Task: In the  document Ryan ,change text color to 'Dark Purple' Insert the mentioned shape on left side of the text 'Cloud Callout'. Change color of the shape to  BlueChange shape height to  1.2
Action: Mouse moved to (779, 185)
Screenshot: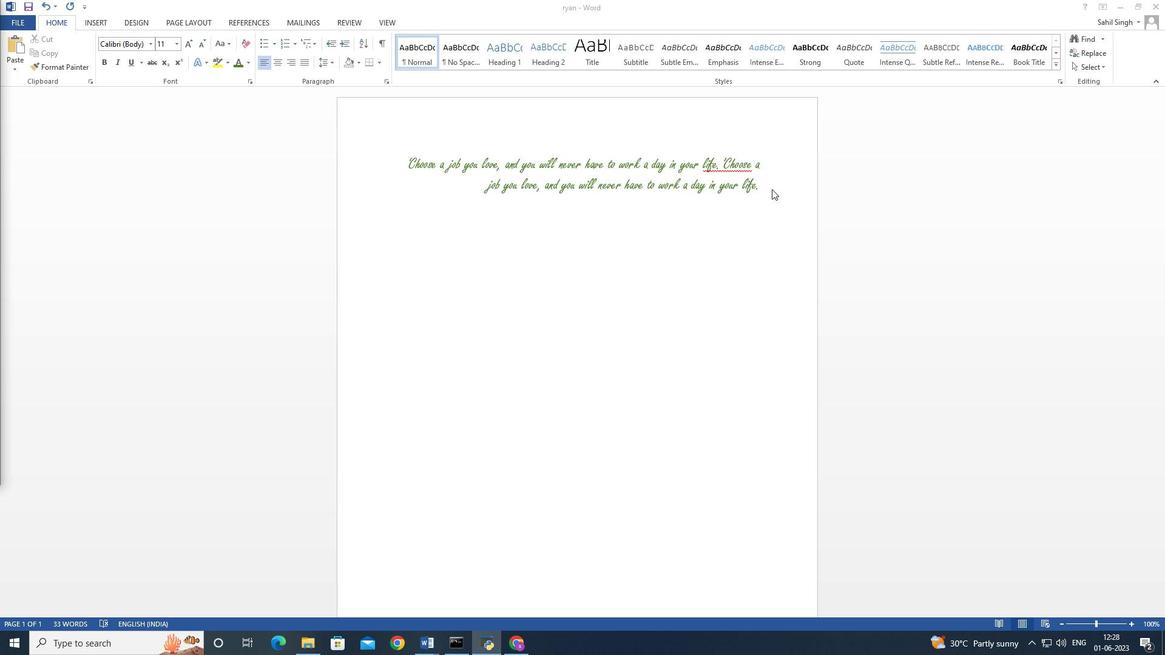 
Action: Mouse pressed left at (779, 185)
Screenshot: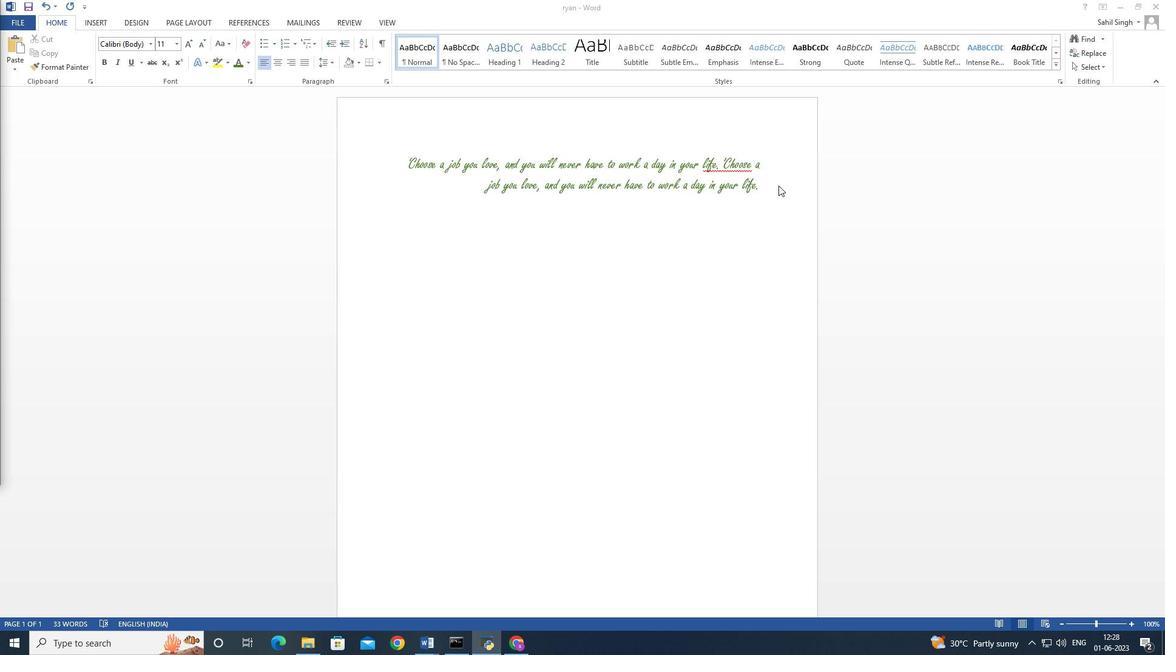
Action: Mouse moved to (769, 185)
Screenshot: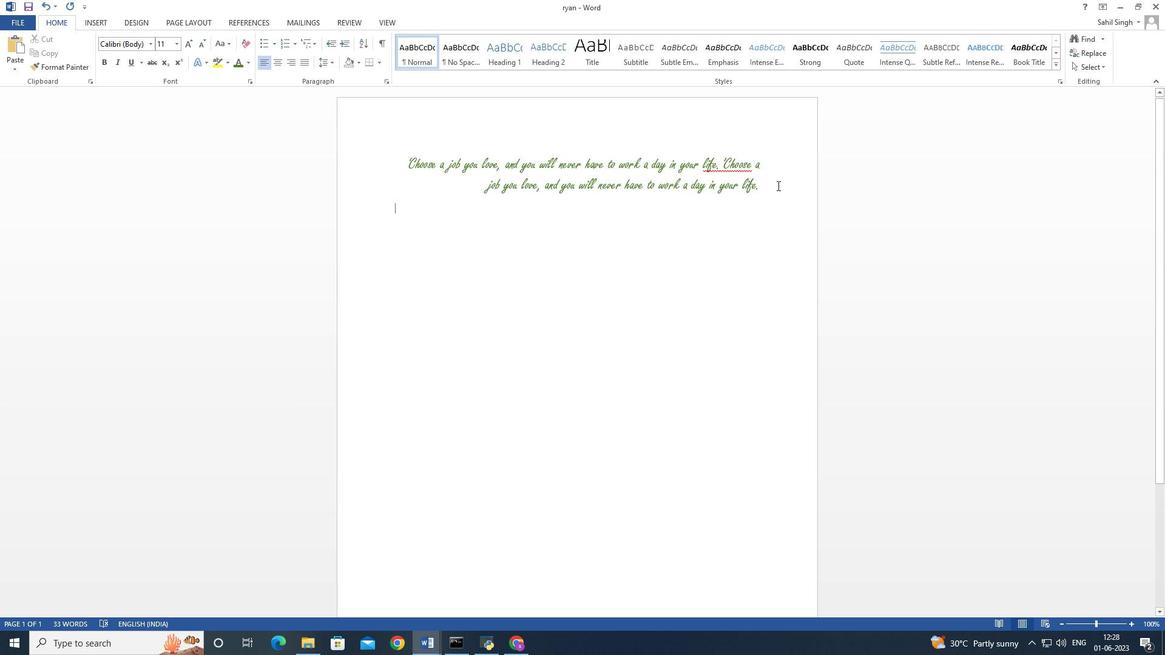 
Action: Mouse pressed left at (769, 185)
Screenshot: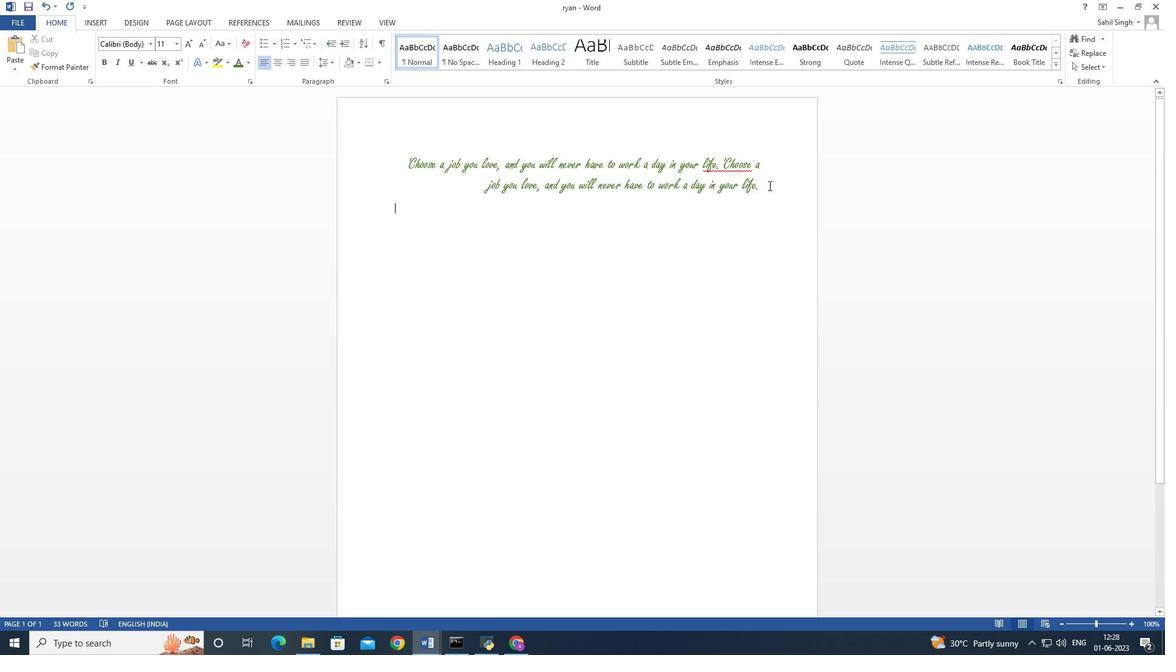 
Action: Mouse moved to (459, 122)
Screenshot: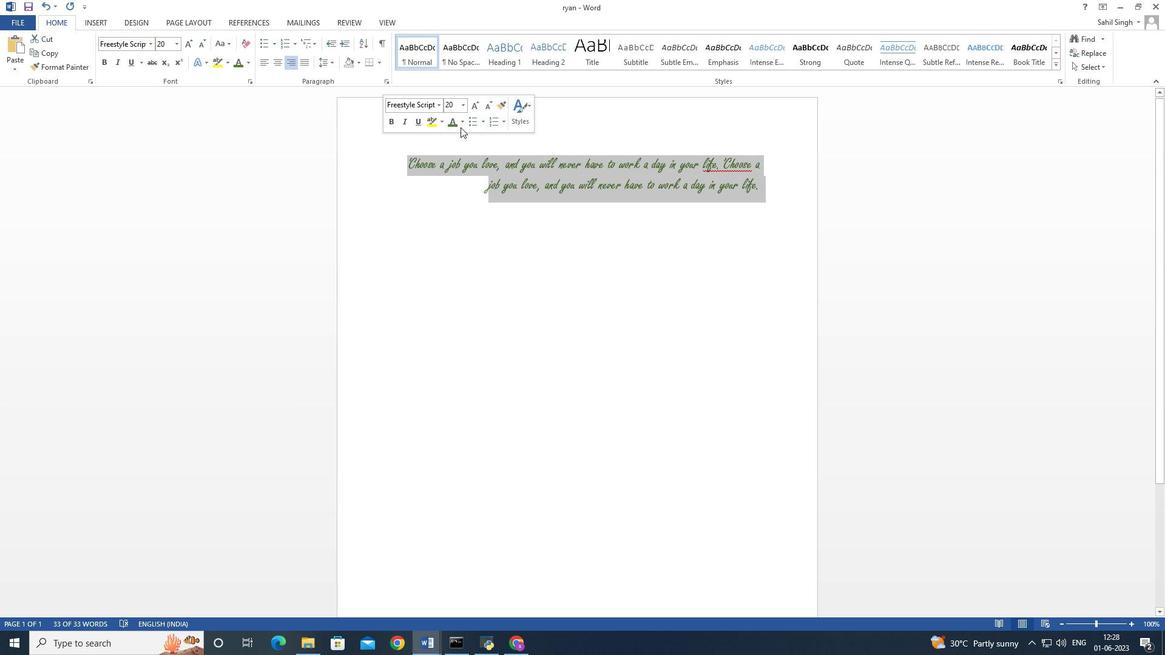 
Action: Mouse pressed left at (459, 122)
Screenshot: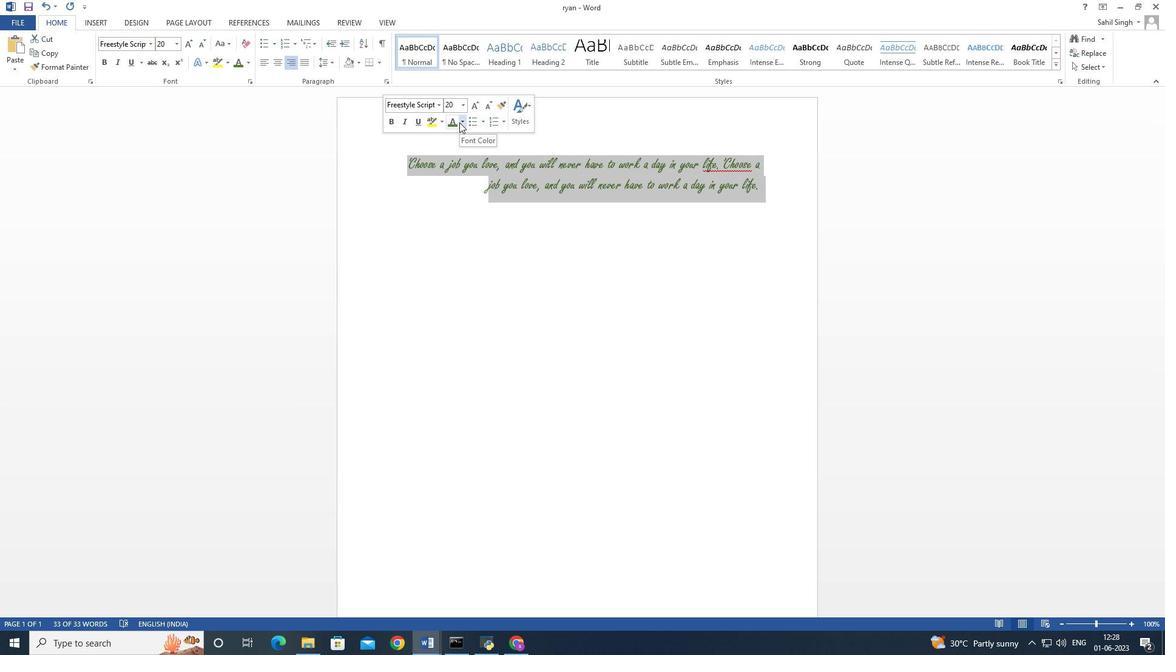 
Action: Mouse moved to (544, 231)
Screenshot: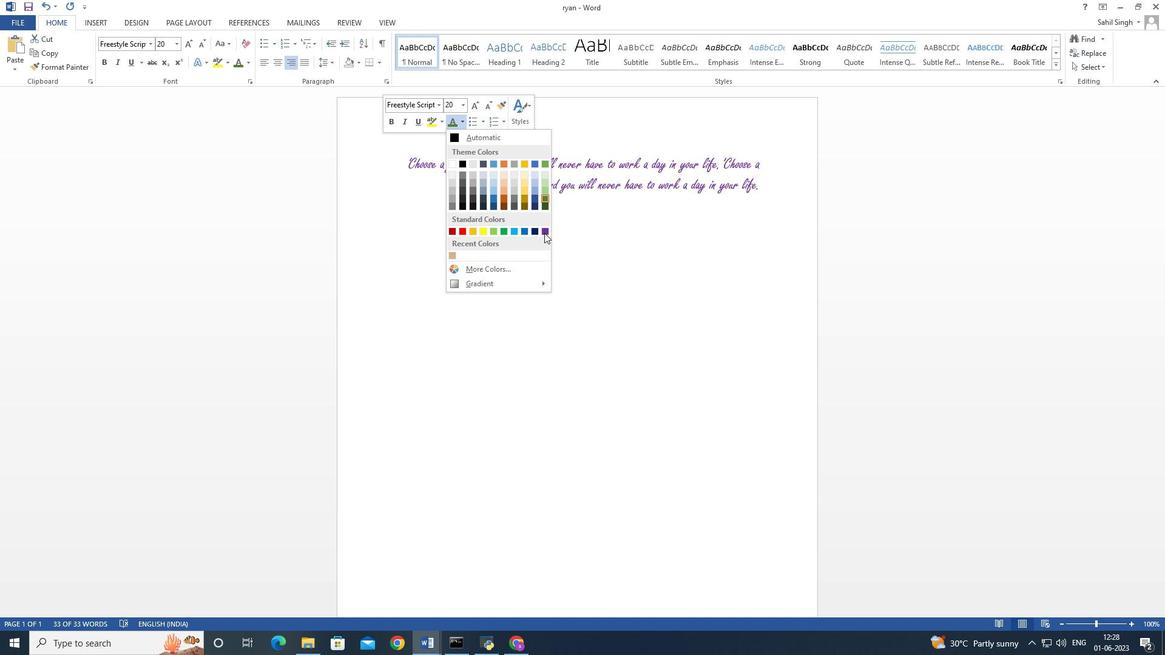 
Action: Mouse pressed left at (544, 231)
Screenshot: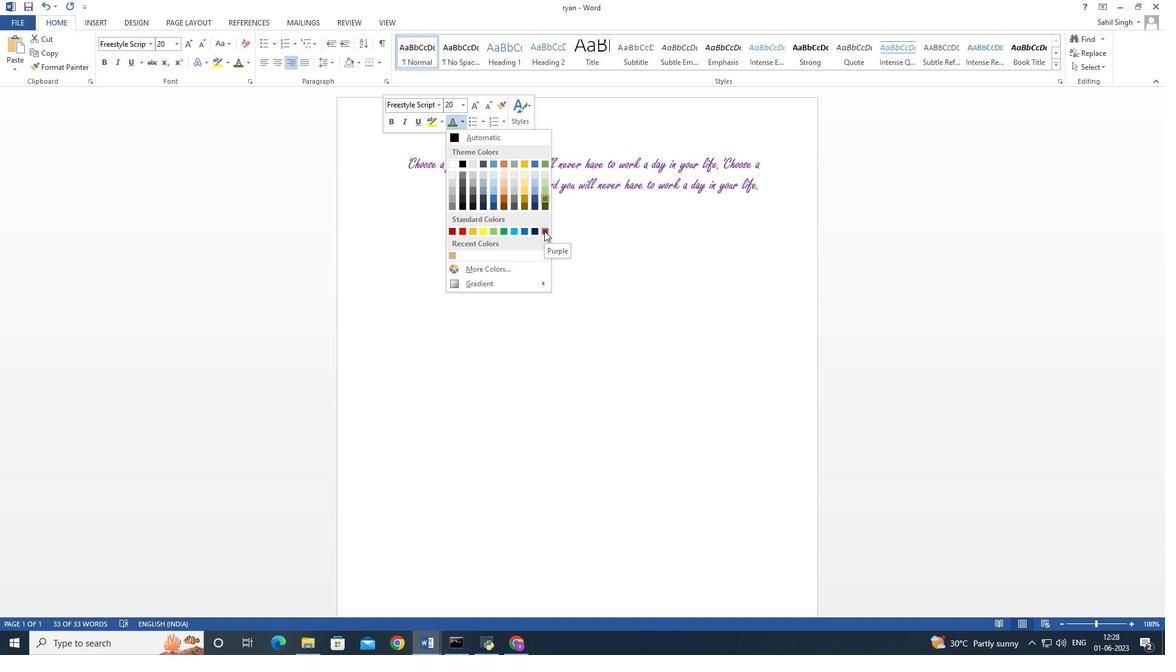 
Action: Mouse moved to (478, 263)
Screenshot: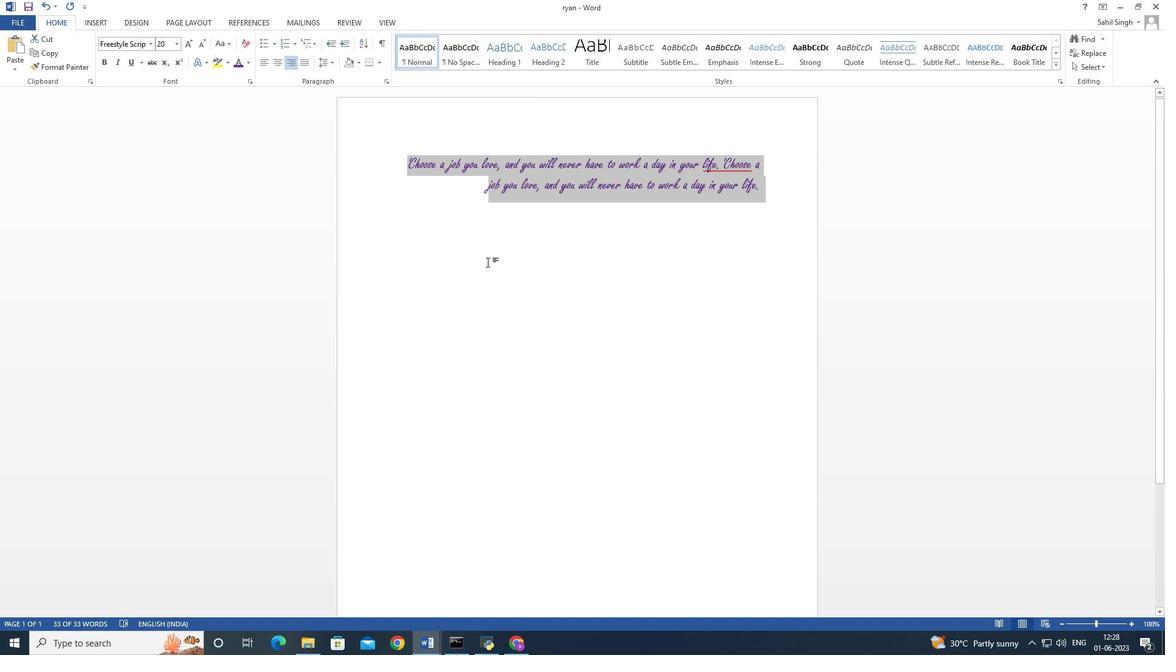 
Action: Mouse pressed left at (478, 263)
Screenshot: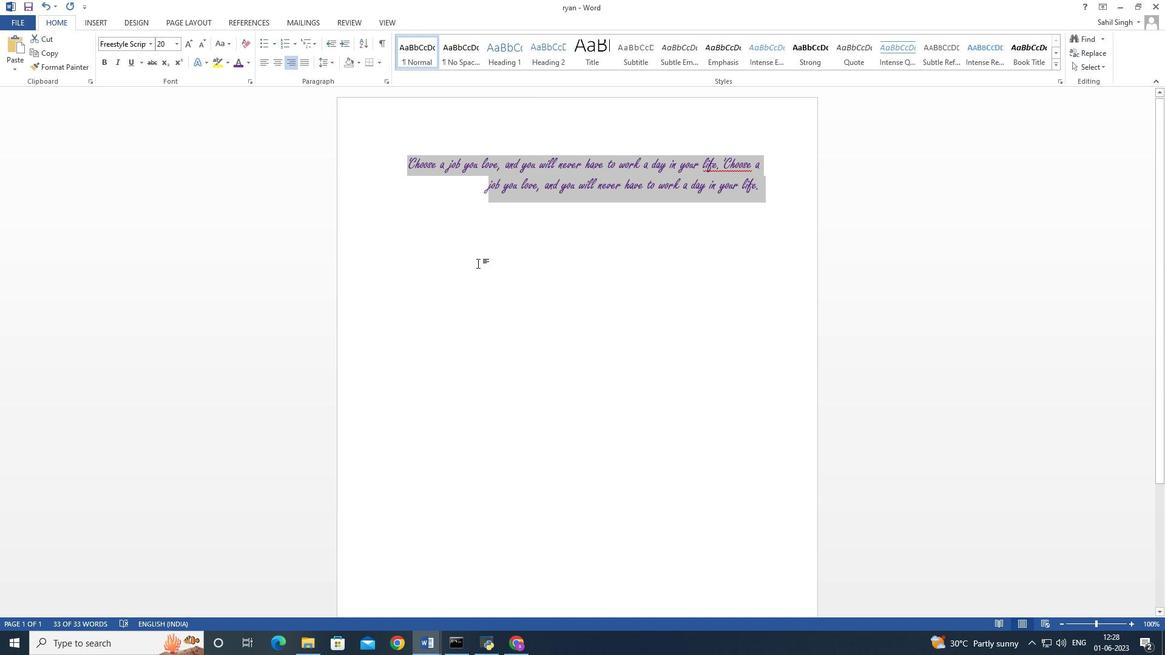 
Action: Mouse moved to (95, 23)
Screenshot: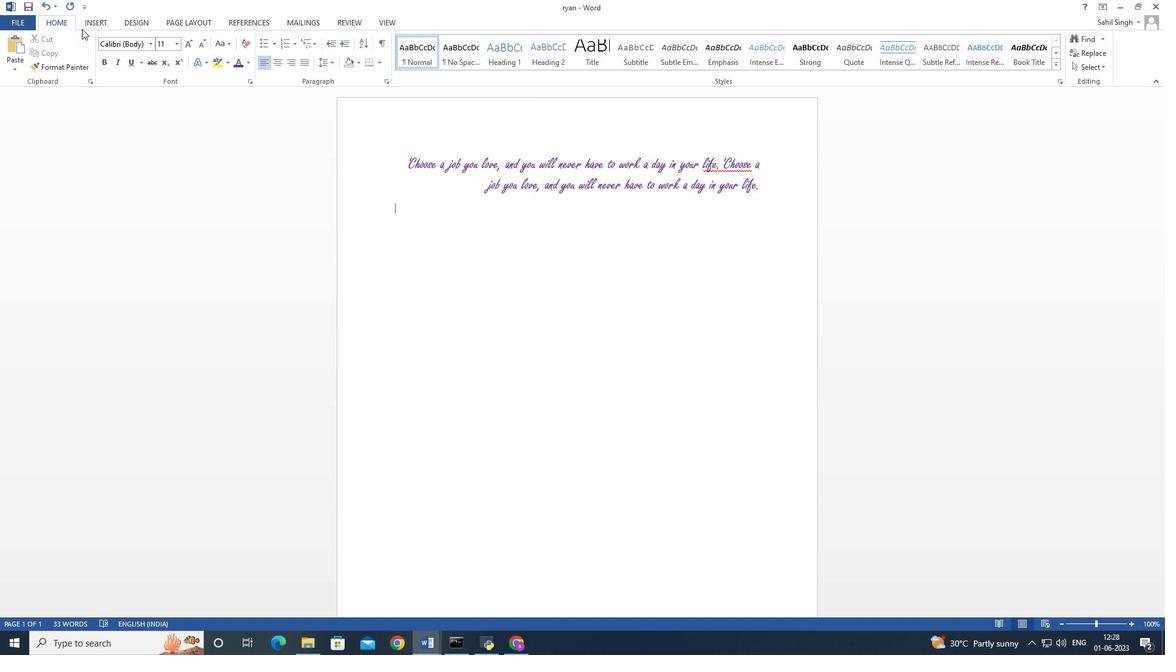 
Action: Mouse pressed left at (95, 23)
Screenshot: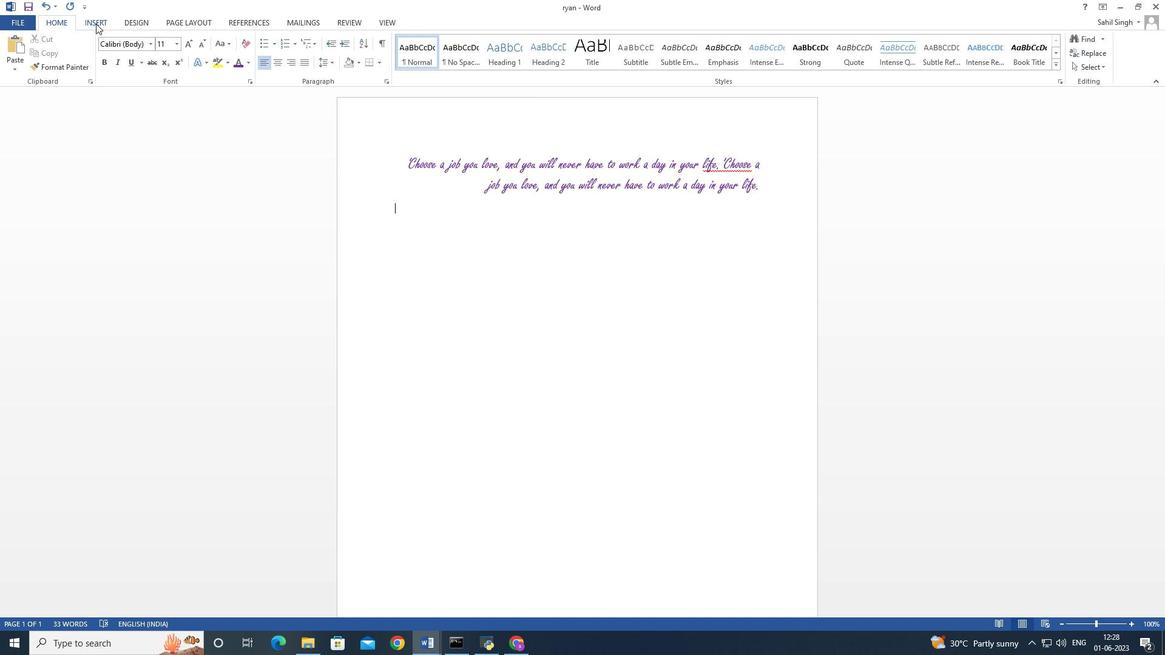 
Action: Mouse moved to (182, 69)
Screenshot: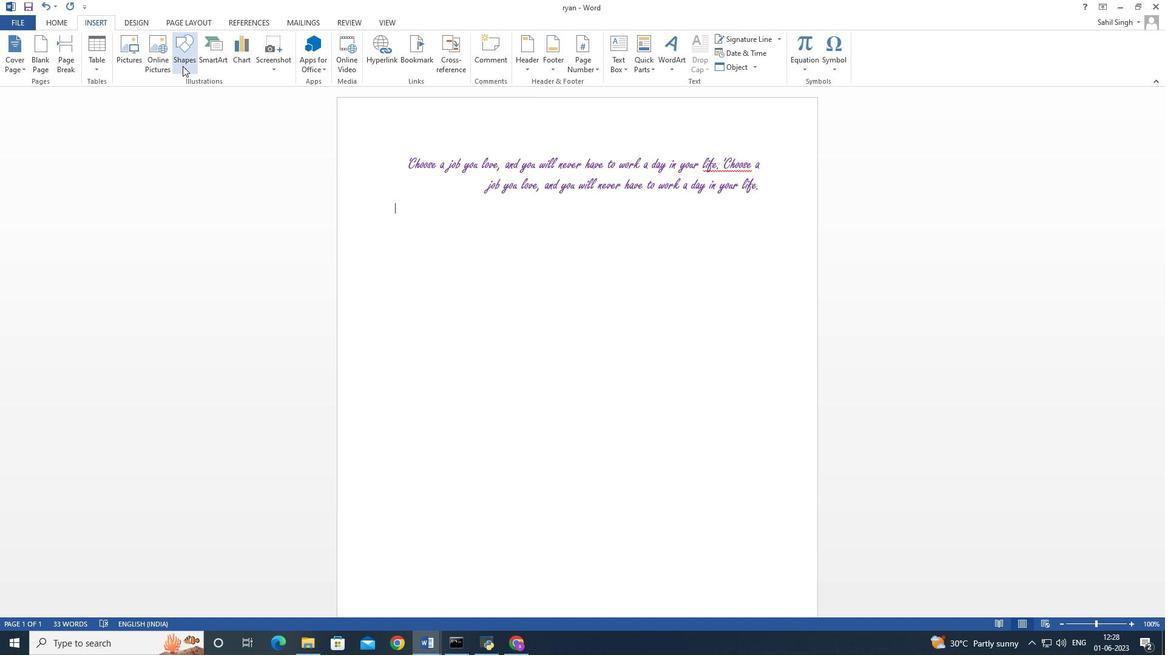 
Action: Mouse pressed left at (182, 69)
Screenshot: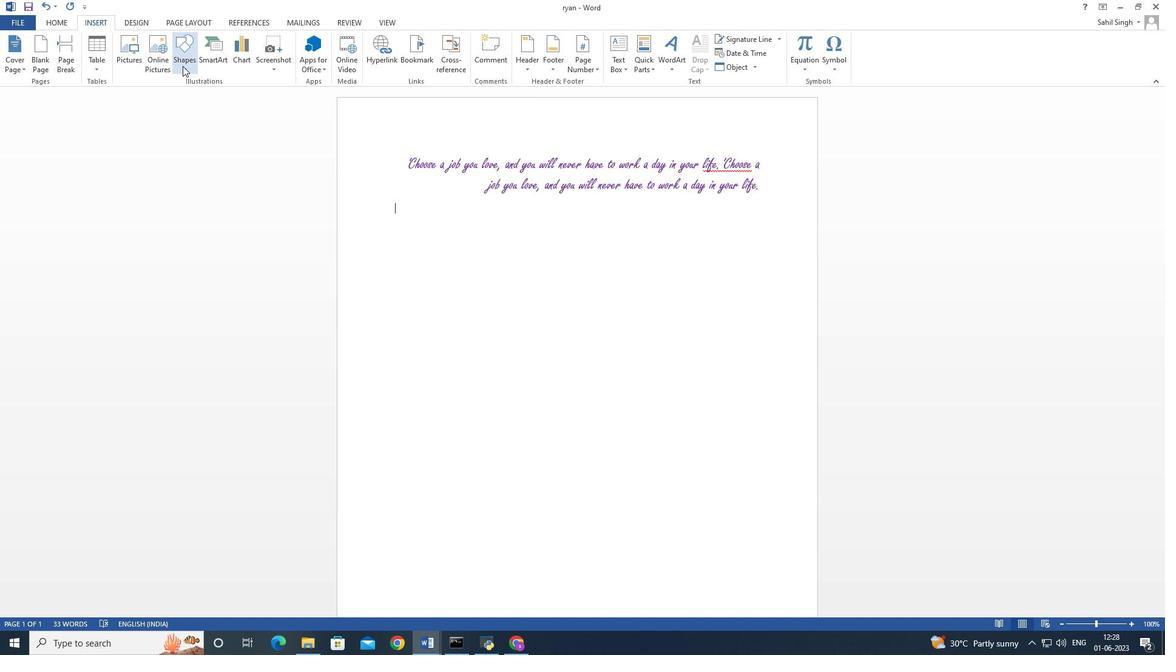 
Action: Mouse moved to (302, 207)
Screenshot: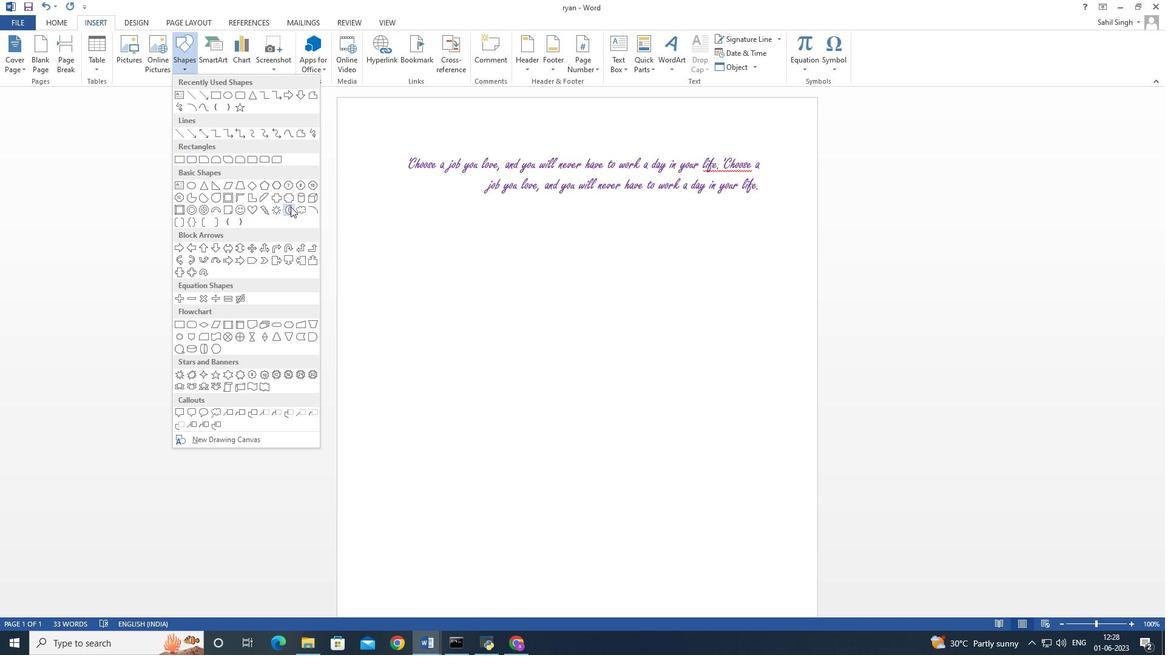 
Action: Mouse pressed left at (302, 207)
Screenshot: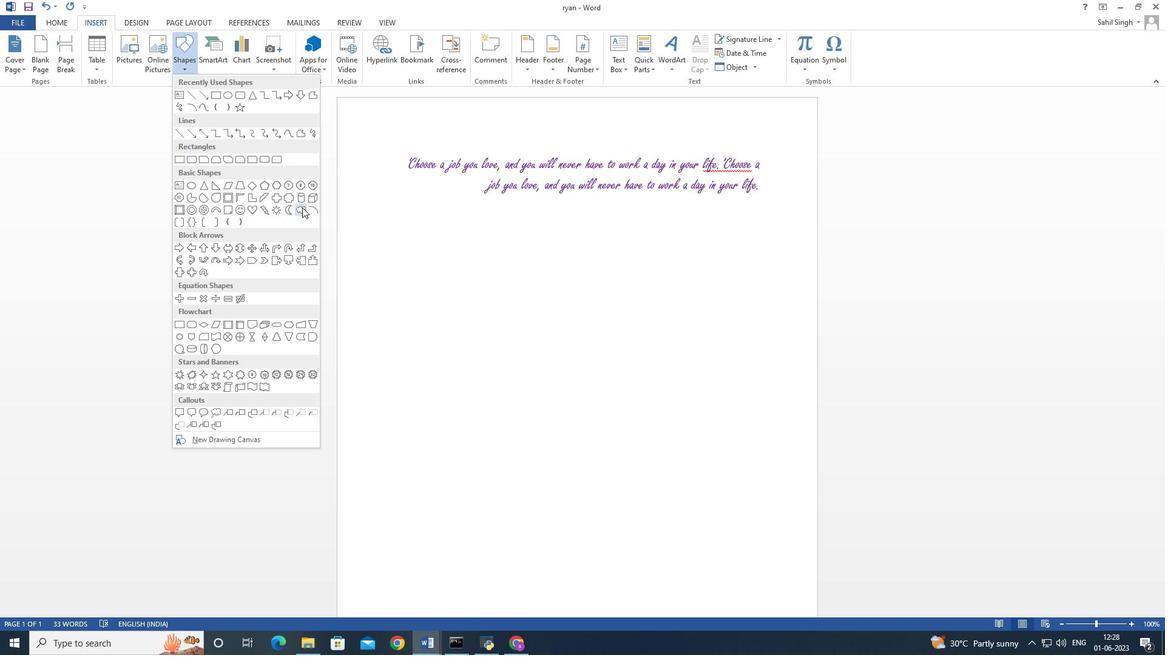 
Action: Mouse moved to (478, 245)
Screenshot: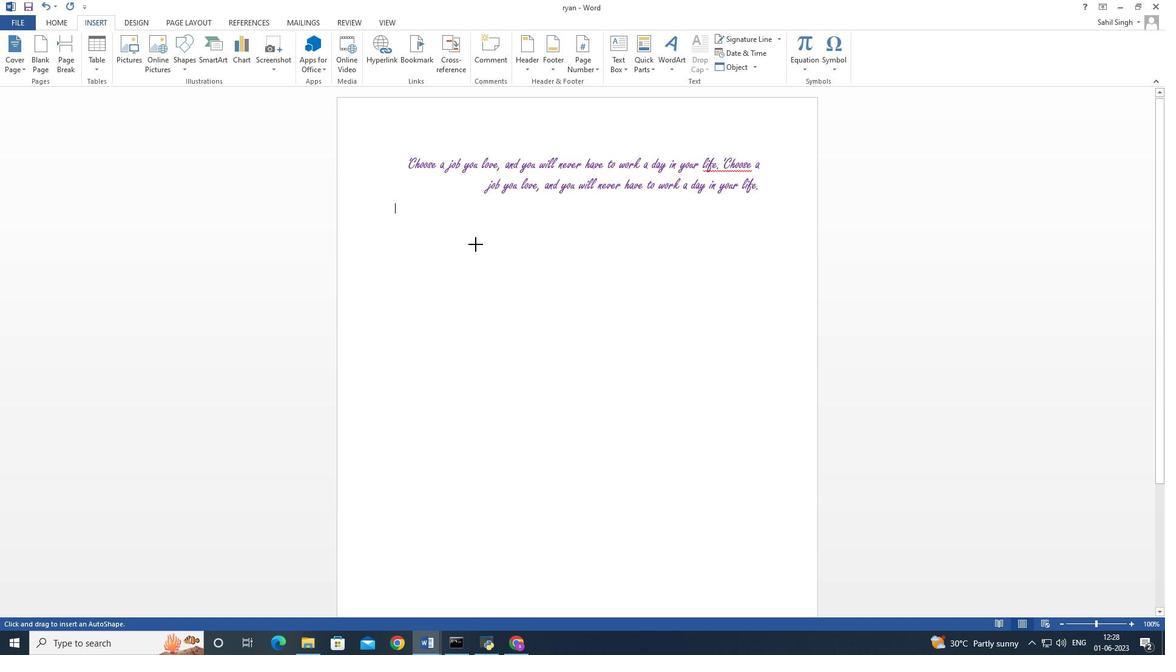 
Action: Mouse pressed left at (478, 245)
Screenshot: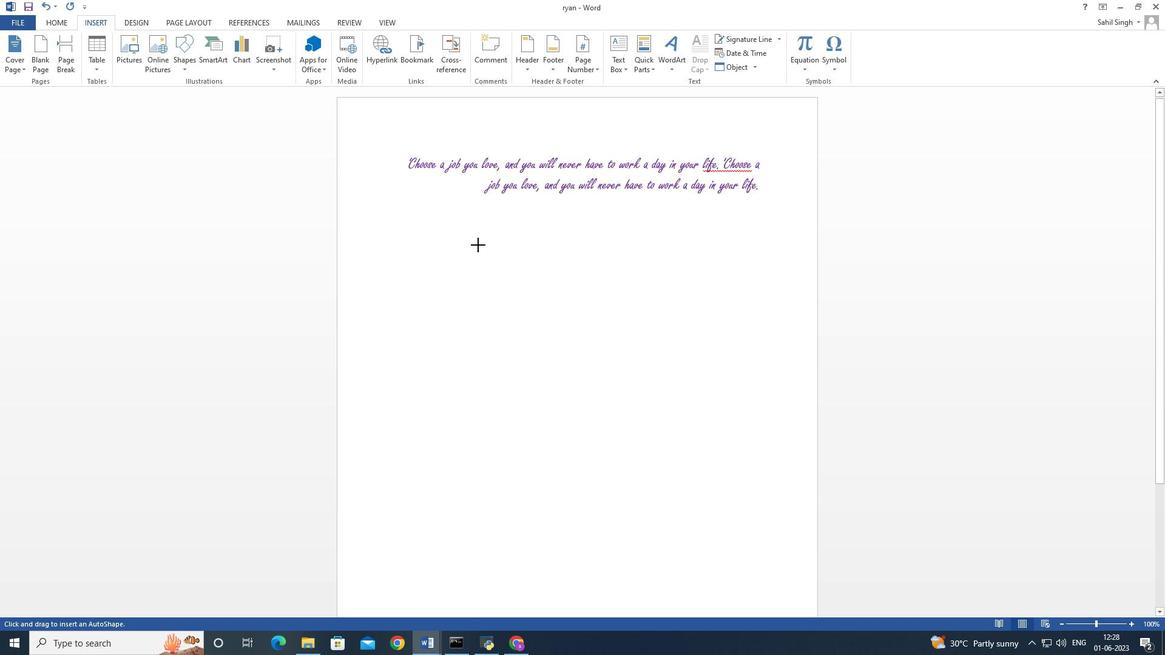 
Action: Mouse moved to (506, 268)
Screenshot: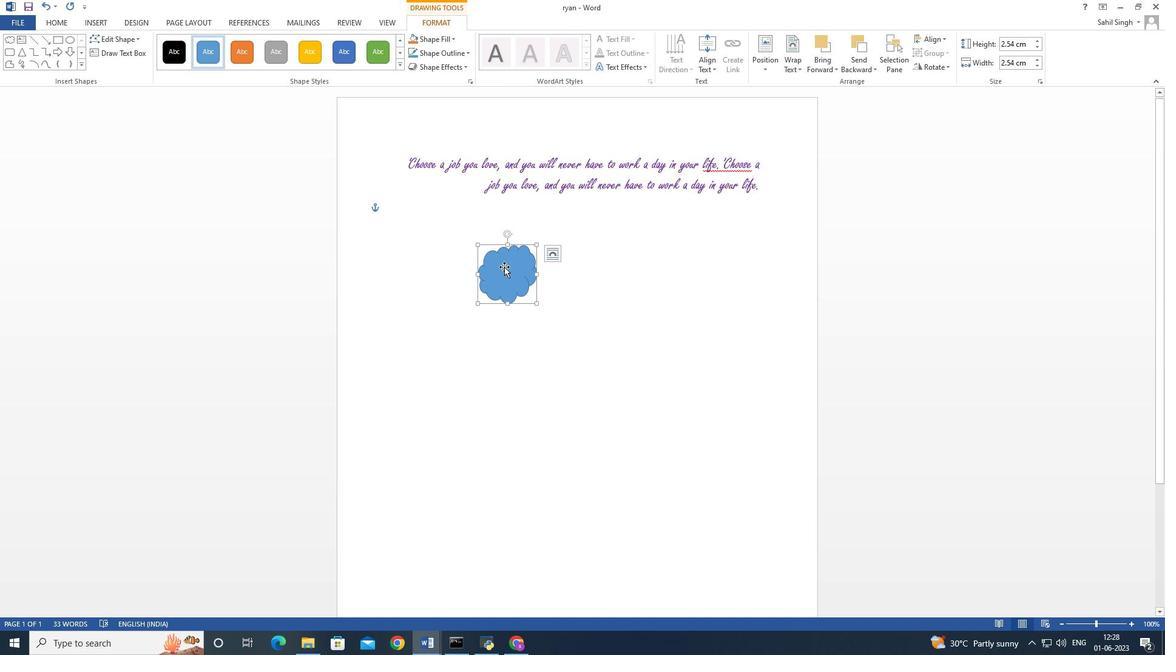 
Action: Mouse pressed left at (506, 268)
Screenshot: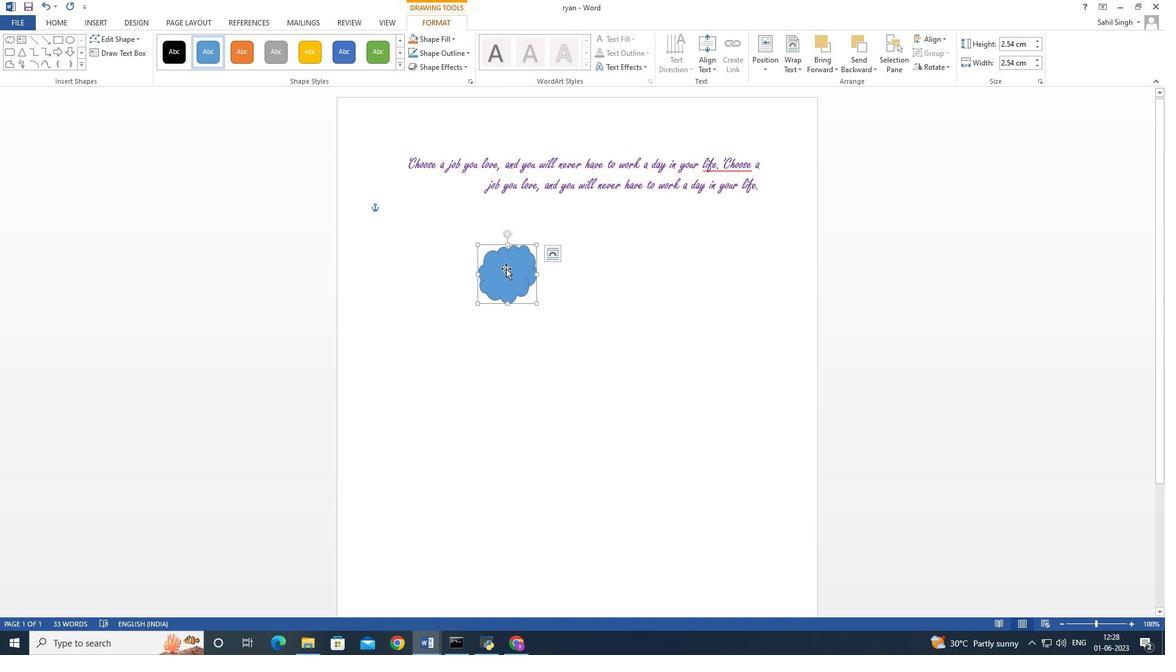 
Action: Mouse moved to (600, 250)
Screenshot: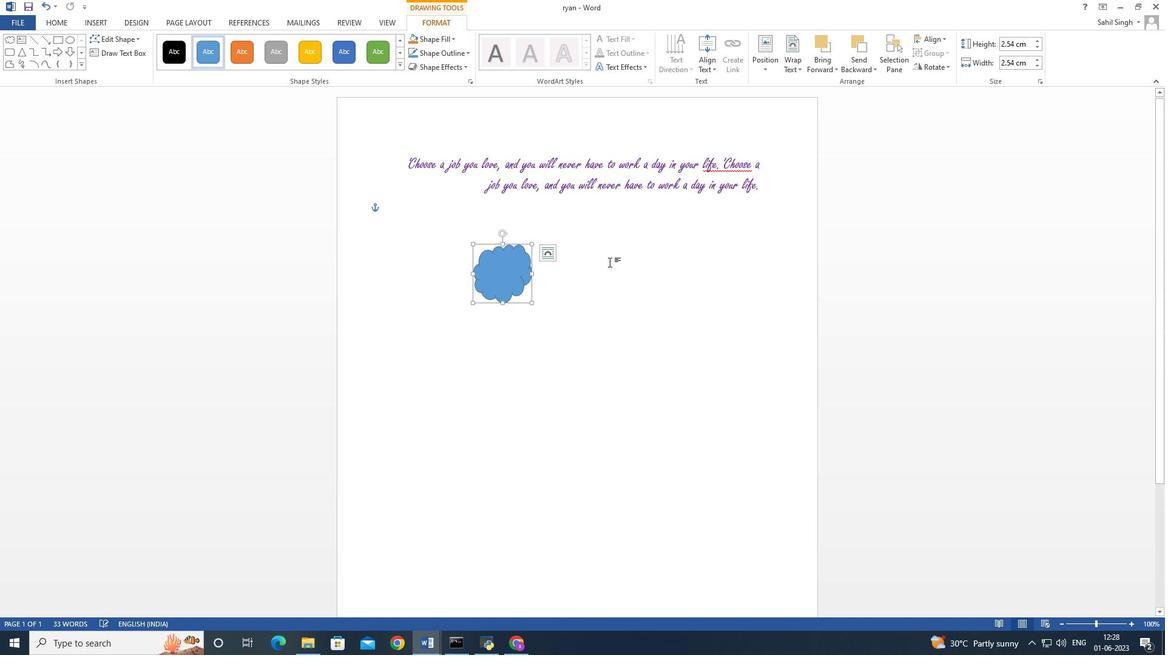 
Action: Mouse pressed left at (600, 250)
Screenshot: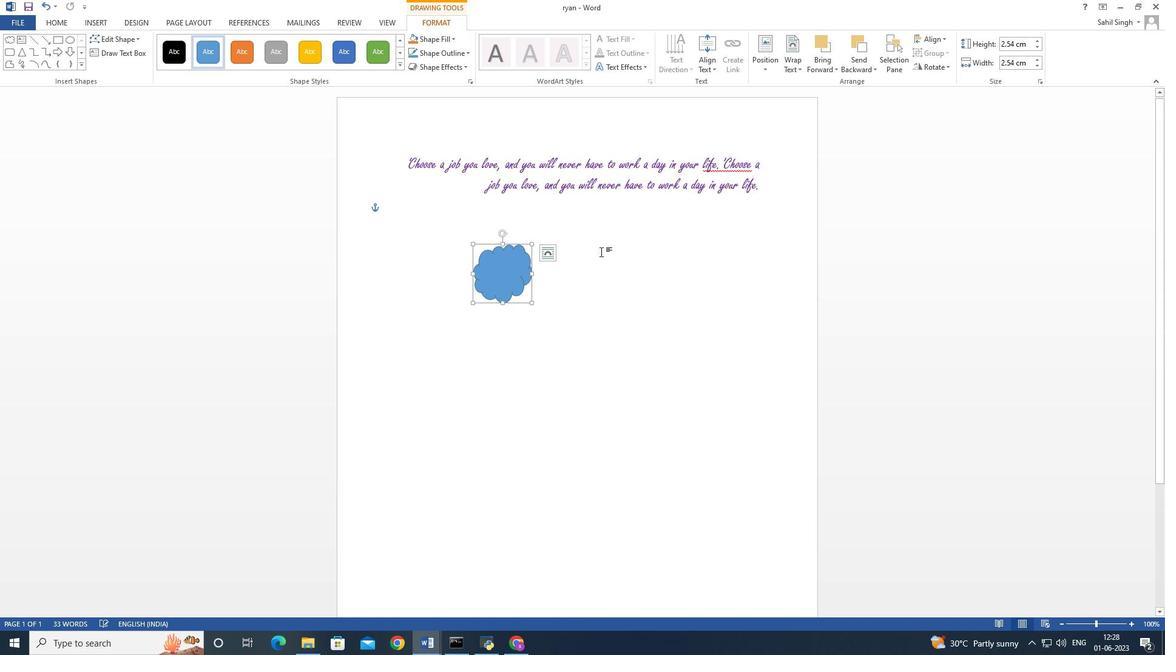 
Action: Mouse moved to (525, 242)
Screenshot: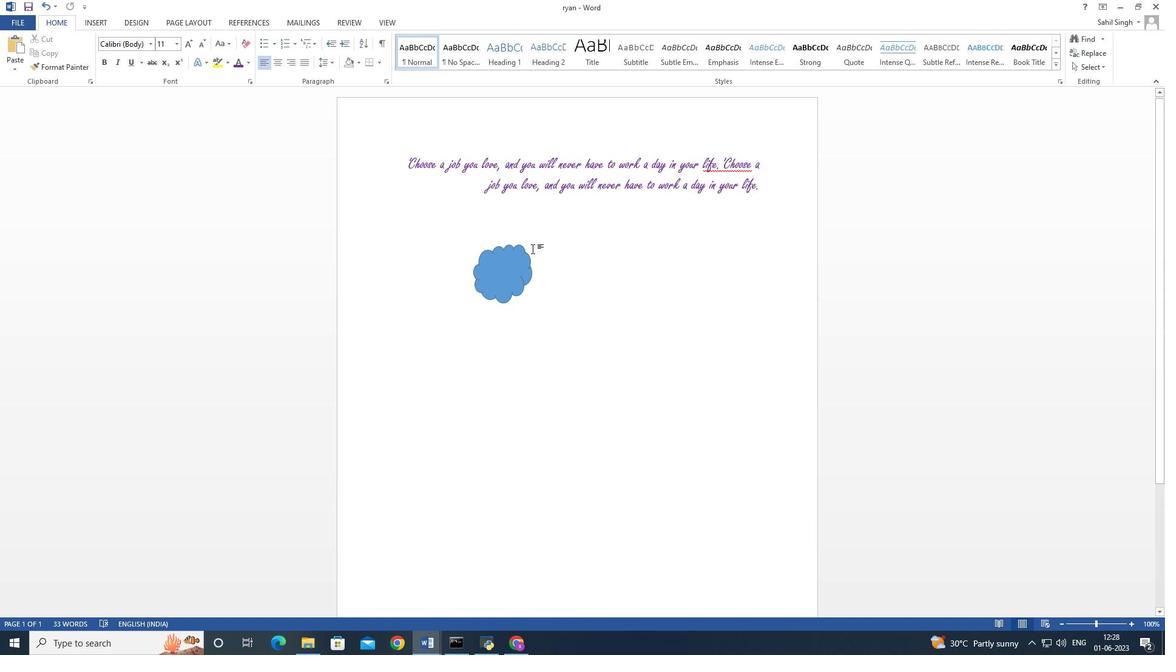 
Action: Key pressed <Key.shift>Cloud<Key.space><Key.shift>Callout<Key.left><Key.left><Key.left><Key.left><Key.left><Key.left><Key.left><Key.left><Key.left><Key.left><Key.left><Key.left><Key.left><Key.tab><Key.tab><Key.tab><Key.tab>
Screenshot: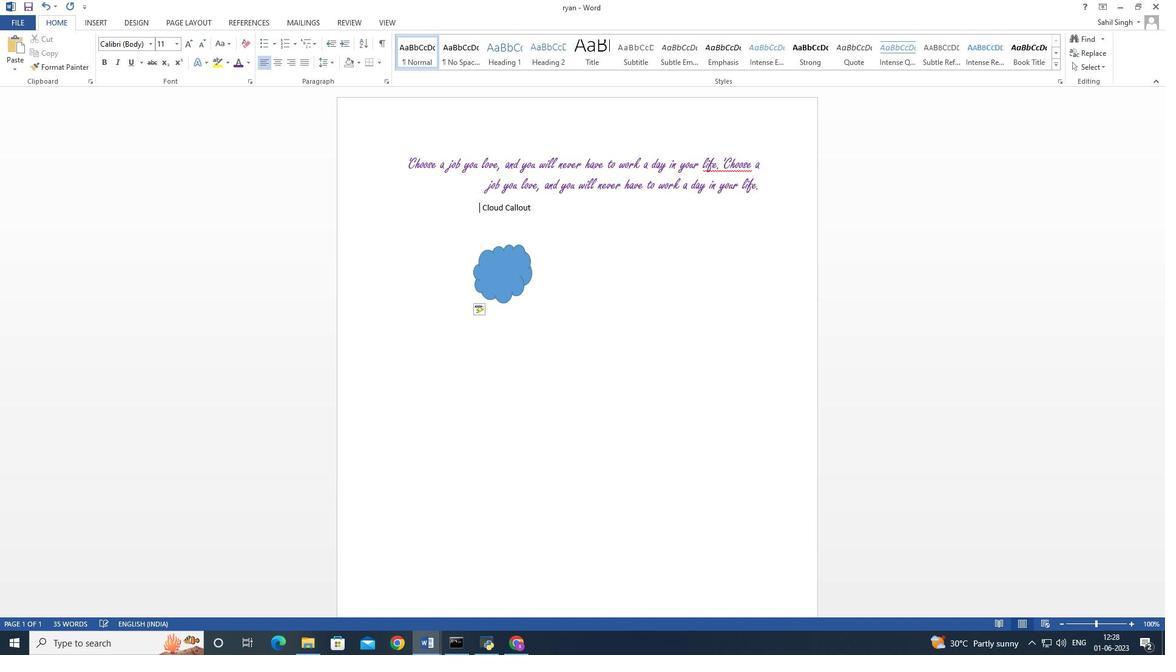 
Action: Mouse moved to (505, 273)
Screenshot: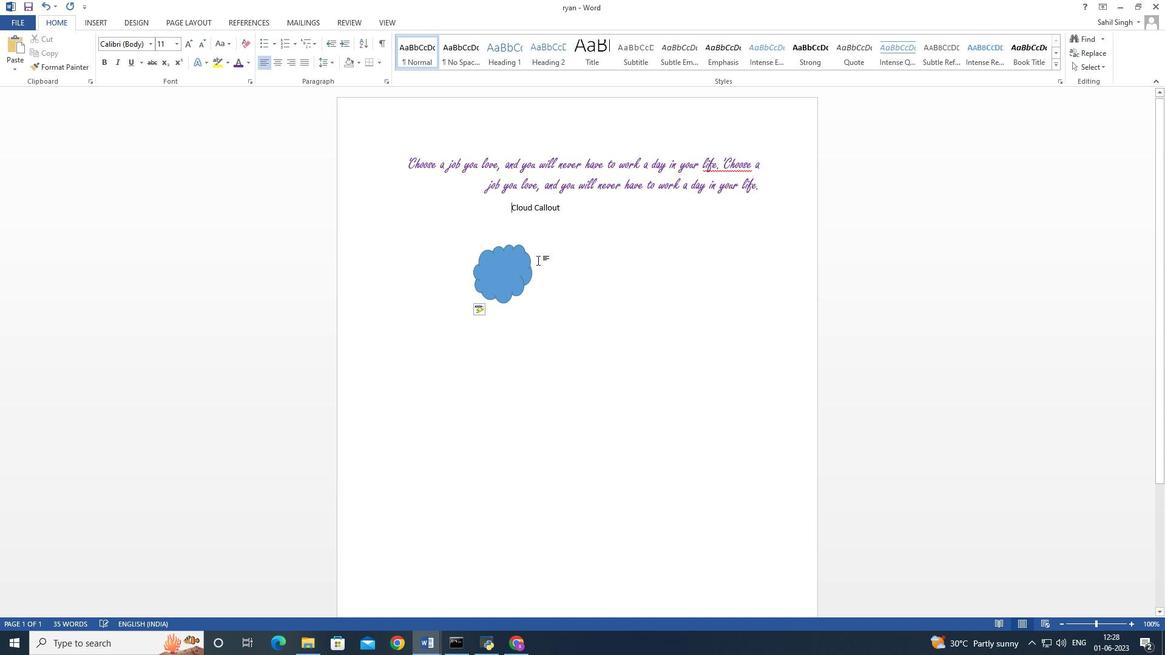 
Action: Mouse pressed left at (505, 273)
Screenshot: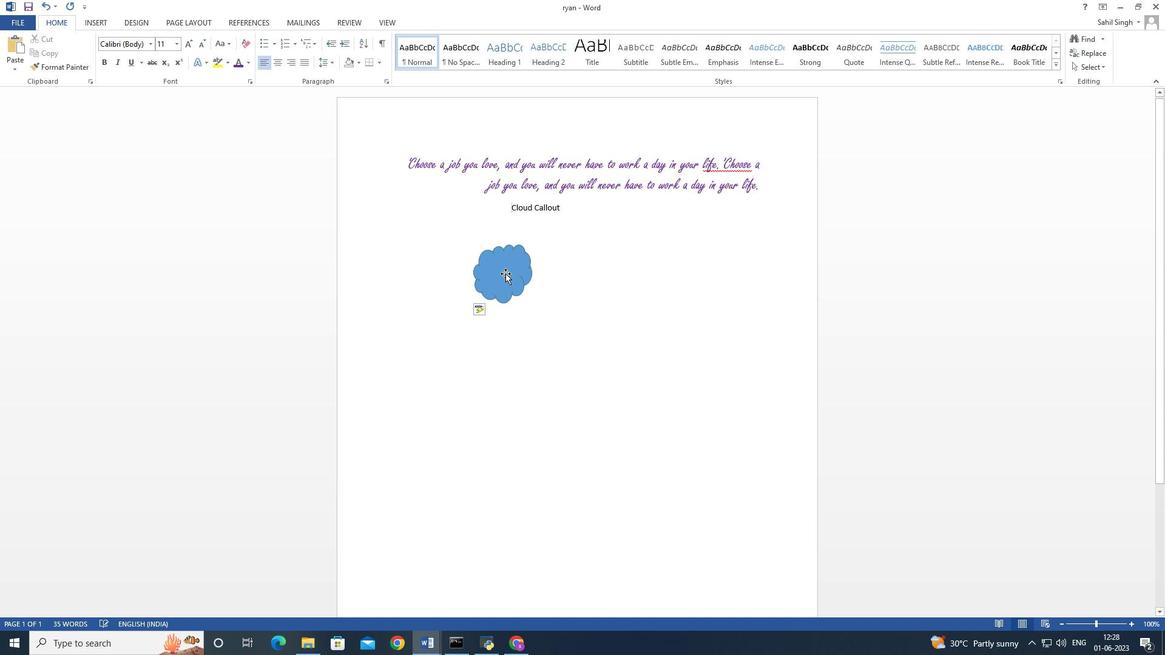 
Action: Mouse moved to (506, 276)
Screenshot: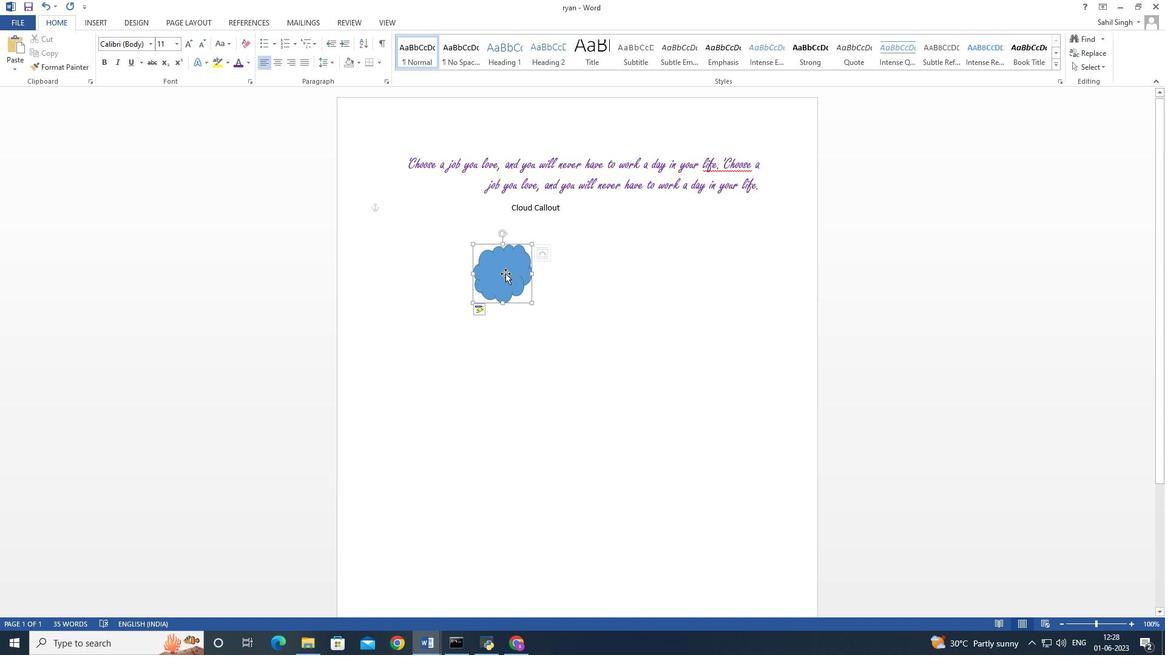 
Action: Mouse pressed left at (506, 276)
Screenshot: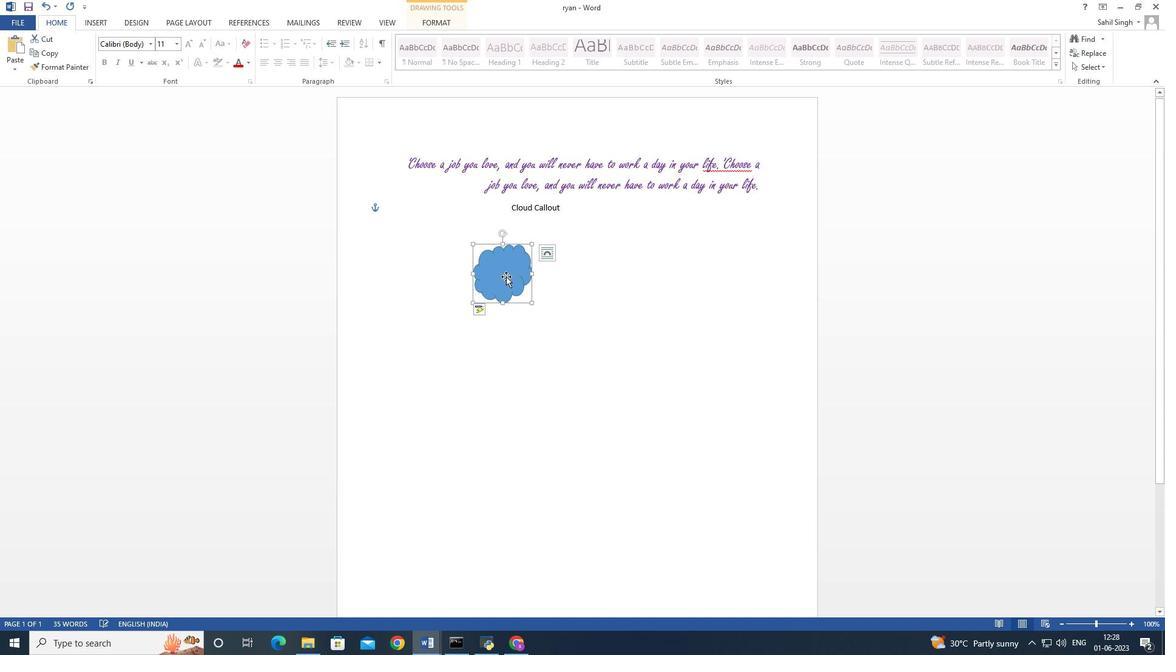 
Action: Mouse moved to (528, 239)
Screenshot: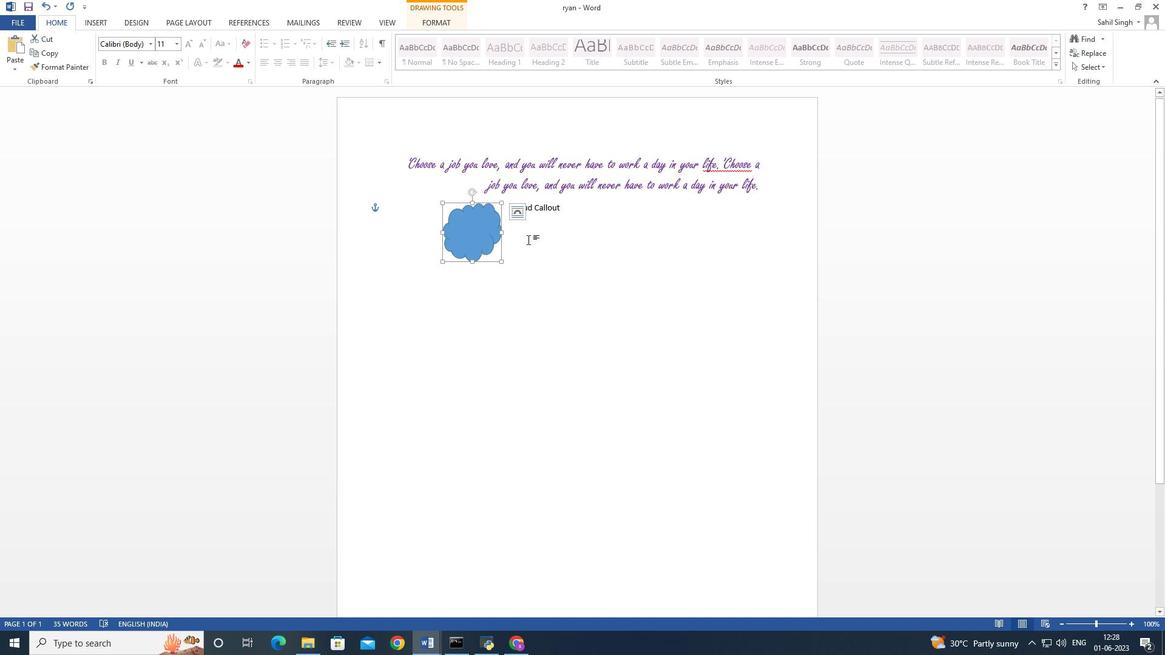 
Action: Mouse pressed left at (528, 239)
Screenshot: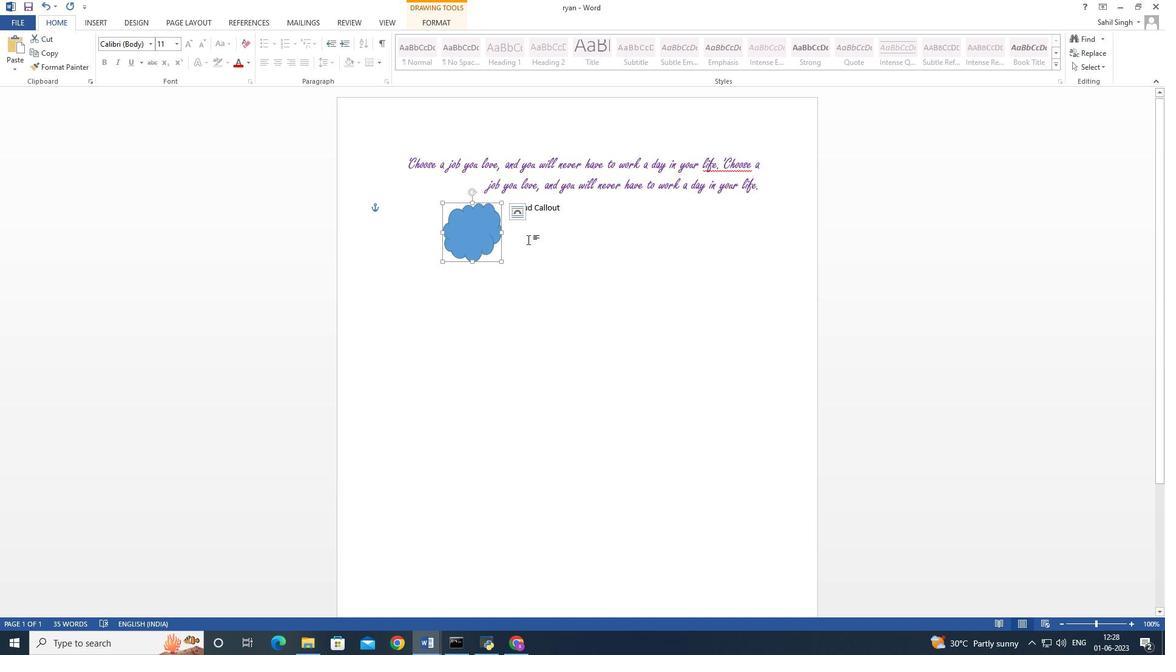 
Action: Mouse moved to (461, 231)
Screenshot: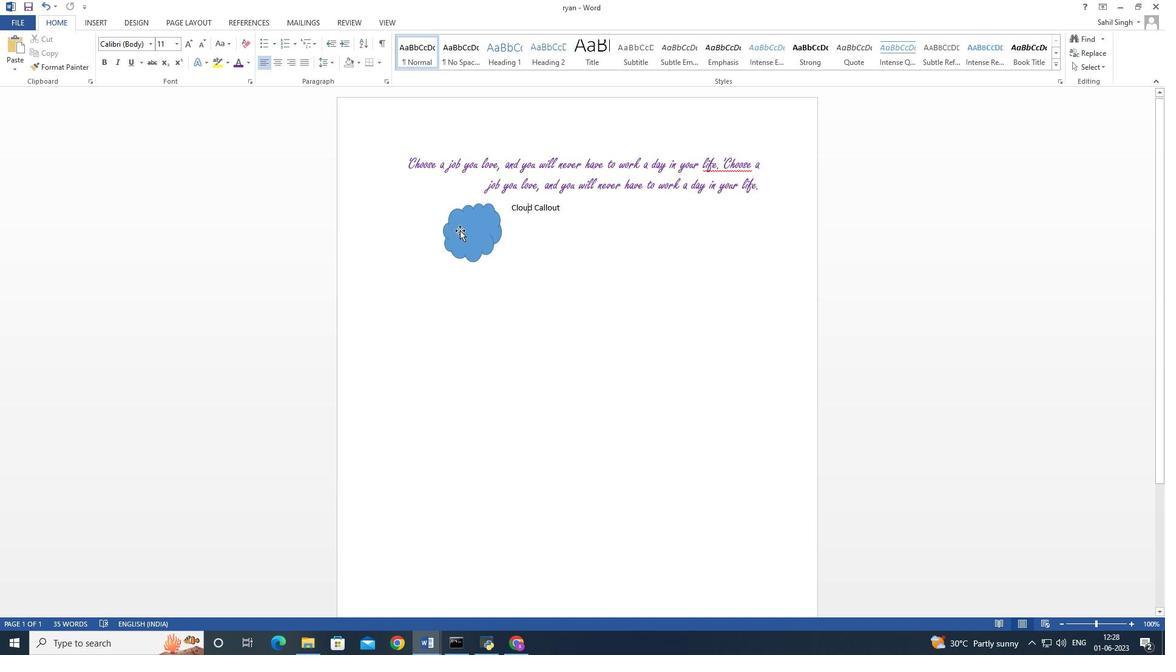 
Action: Mouse pressed left at (461, 231)
Screenshot: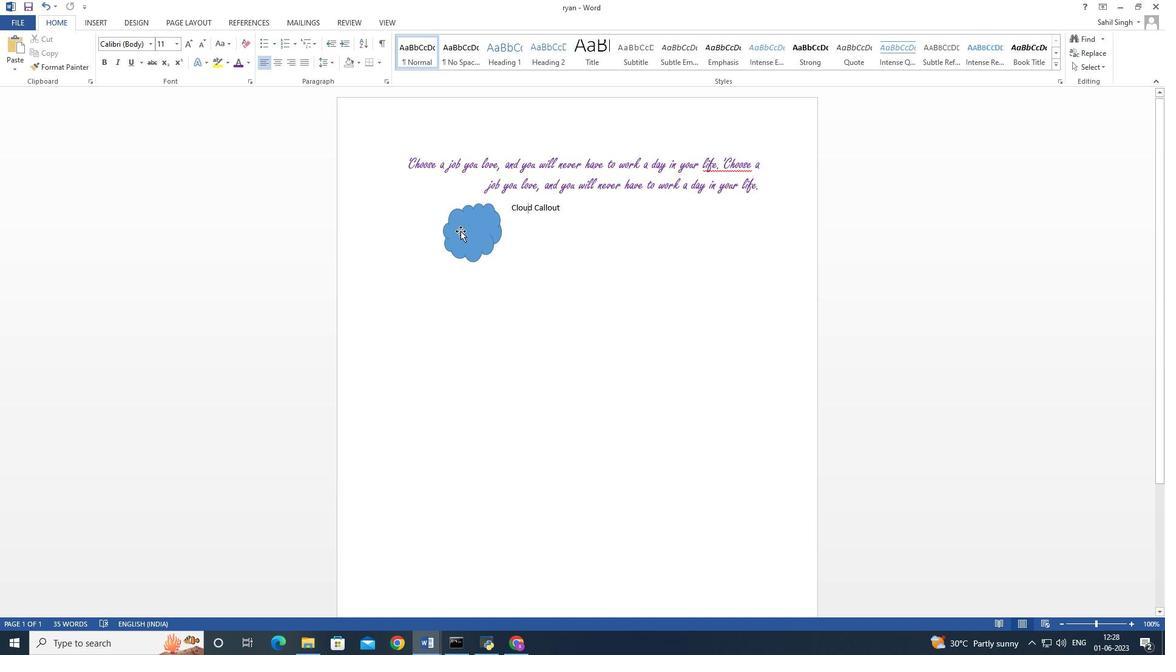 
Action: Mouse moved to (479, 226)
Screenshot: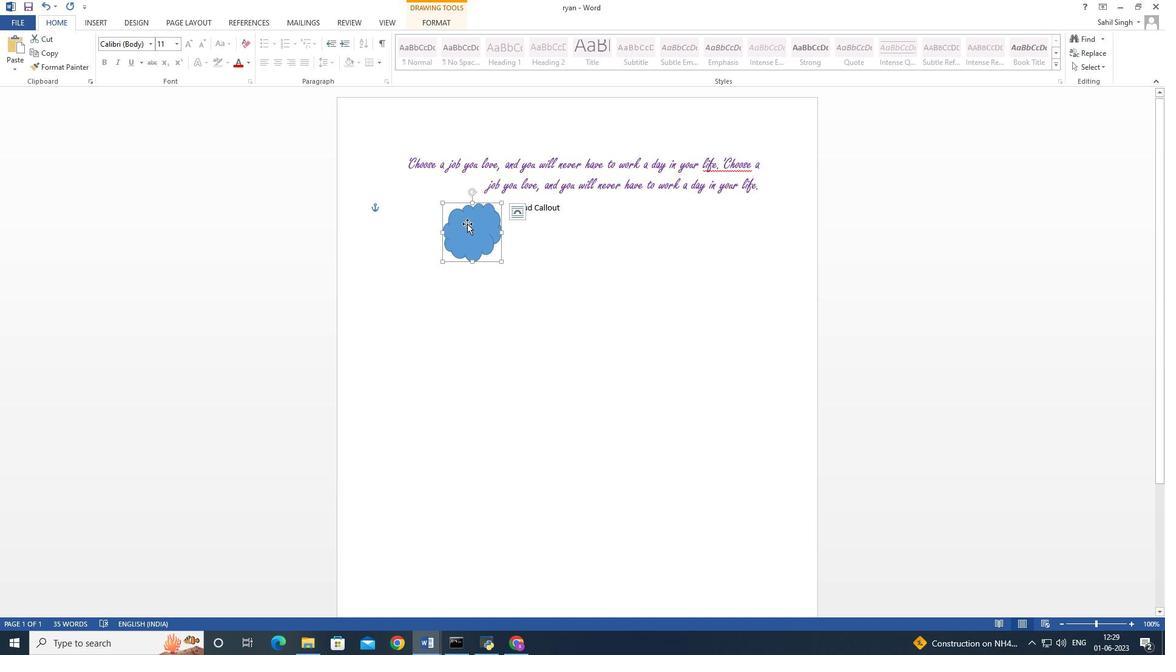 
Action: Mouse pressed right at (479, 226)
Screenshot: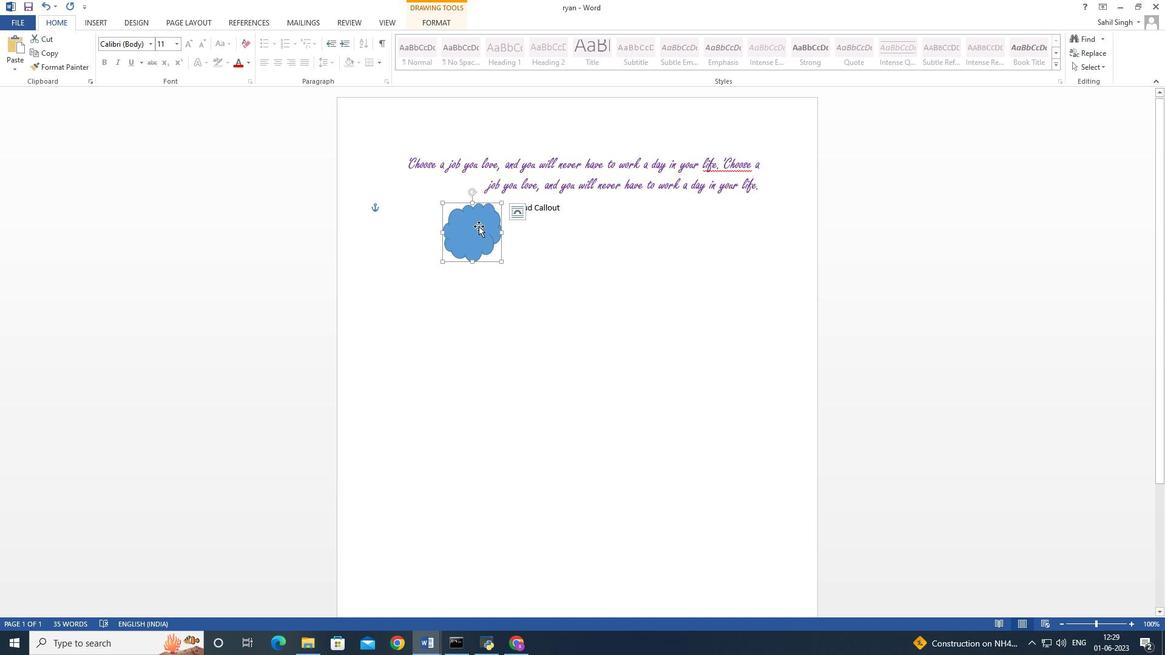 
Action: Mouse moved to (522, 194)
Screenshot: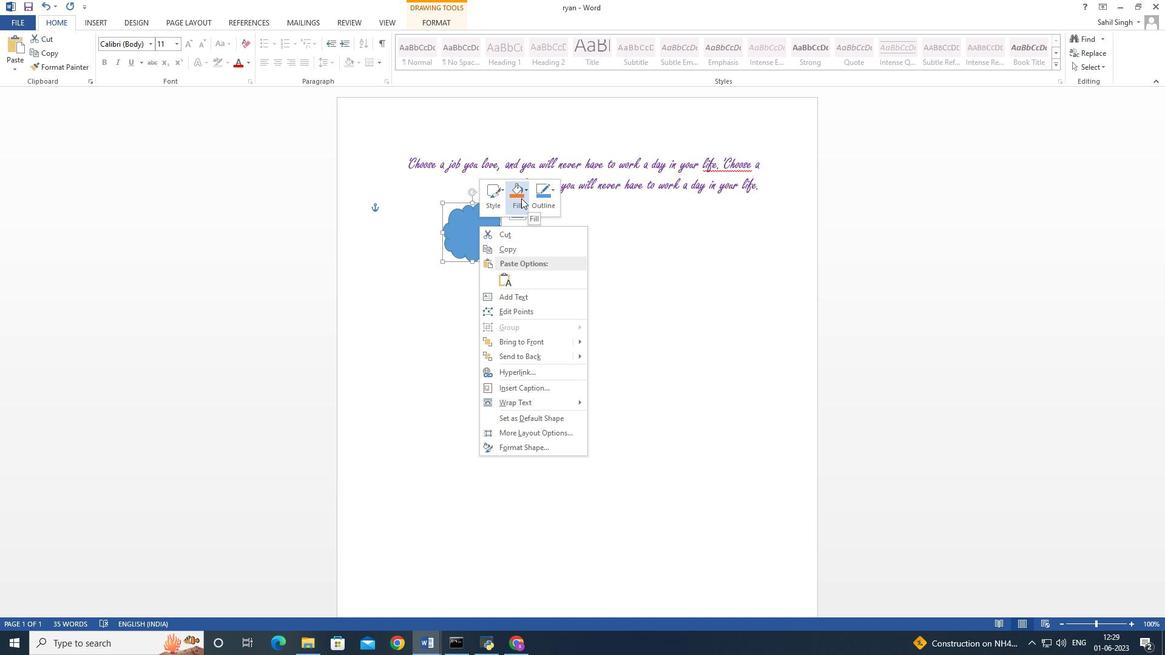 
Action: Mouse pressed left at (522, 194)
Screenshot: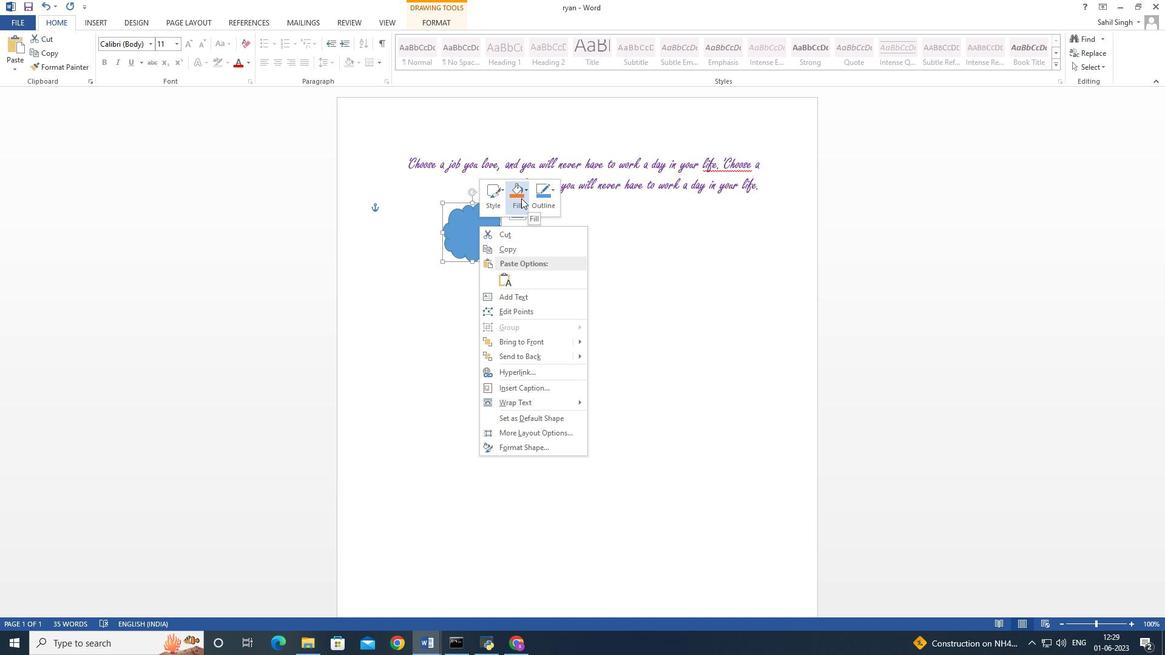 
Action: Mouse moved to (553, 234)
Screenshot: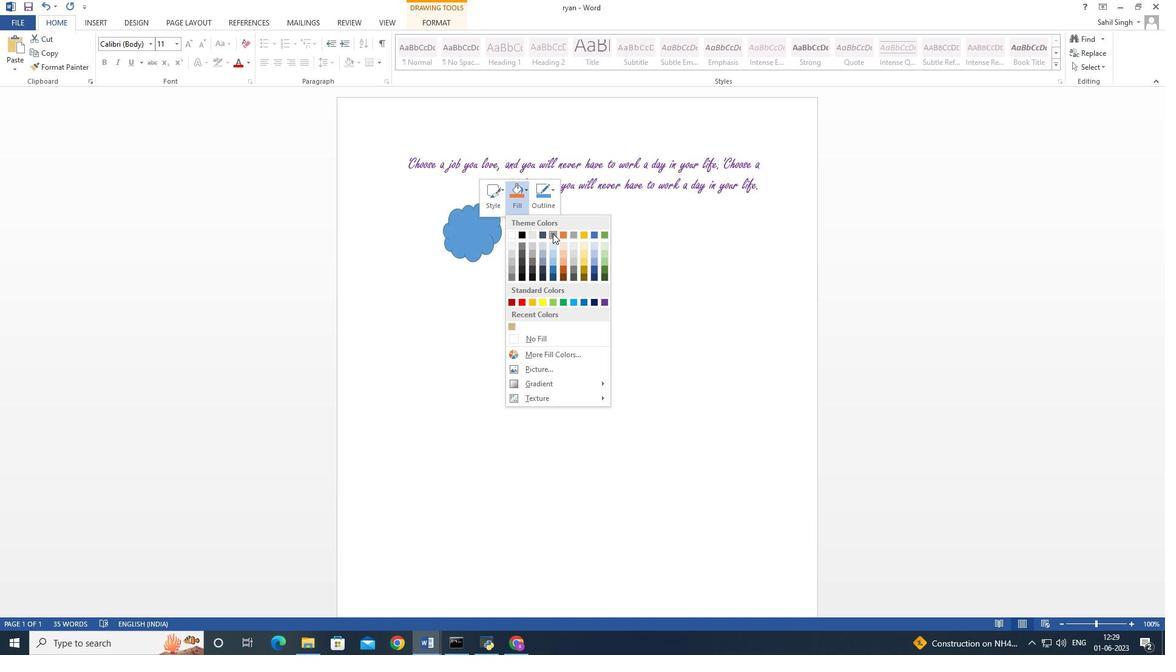 
Action: Mouse pressed left at (553, 234)
Screenshot: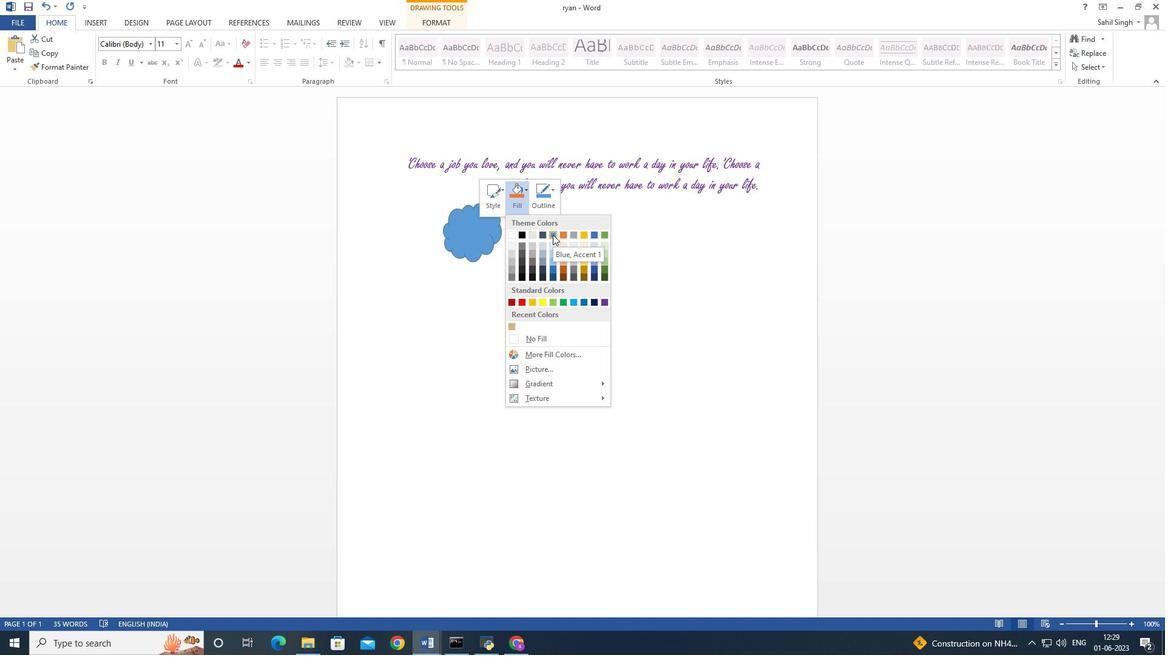 
Action: Mouse moved to (451, 21)
Screenshot: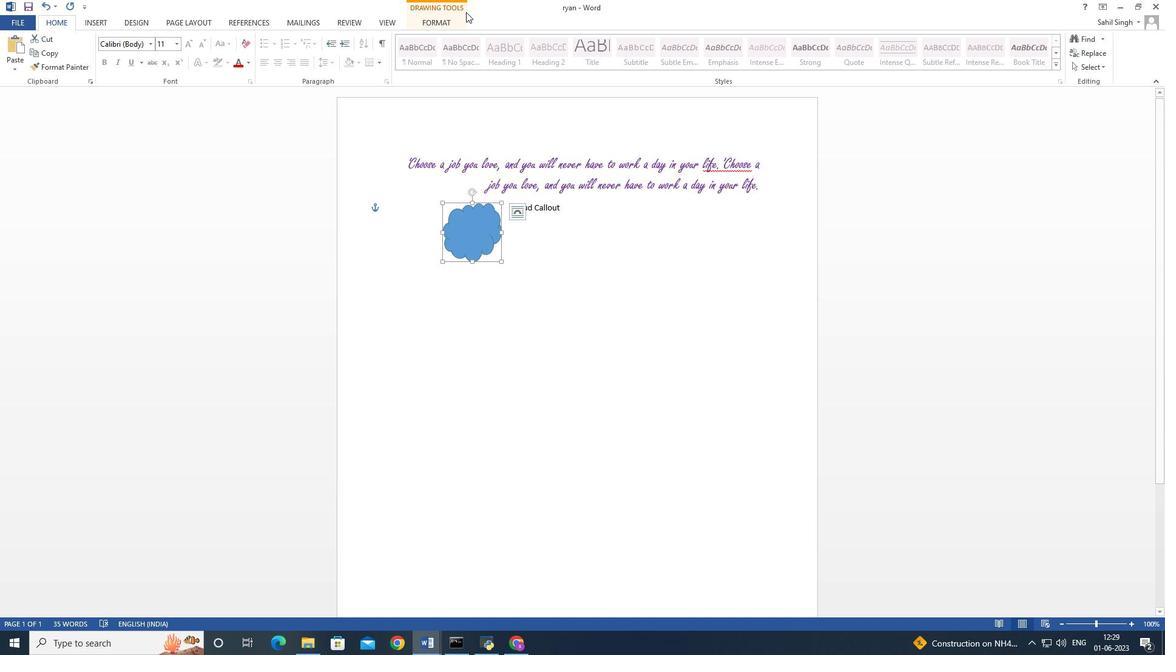
Action: Mouse pressed left at (451, 21)
Screenshot: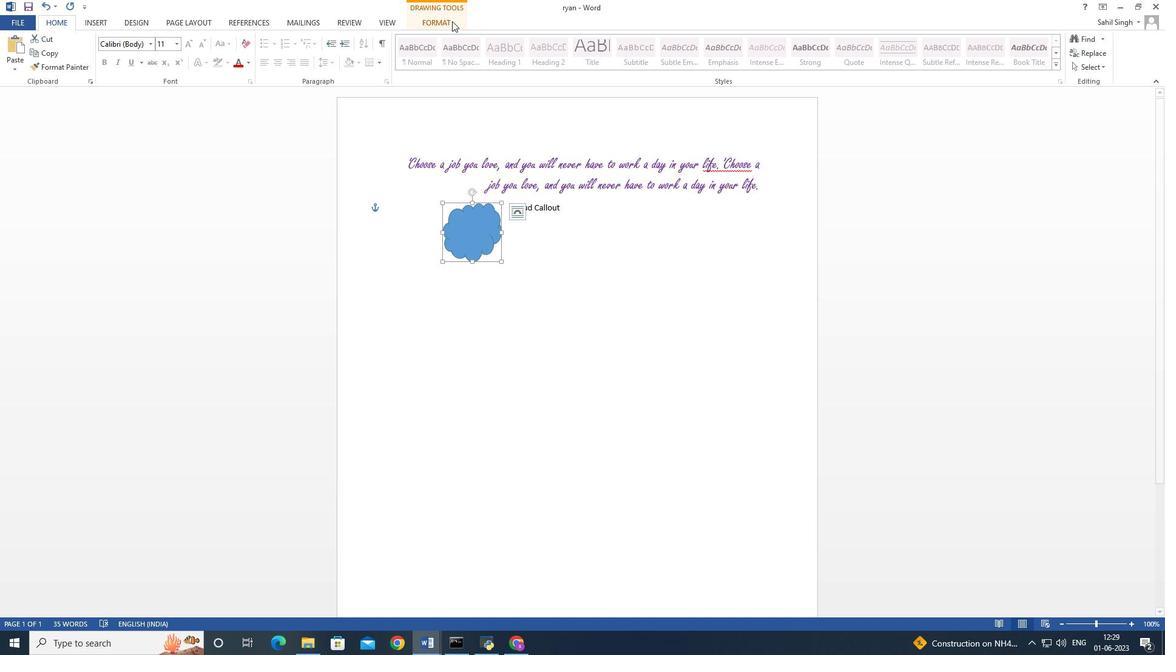 
Action: Mouse moved to (1037, 38)
Screenshot: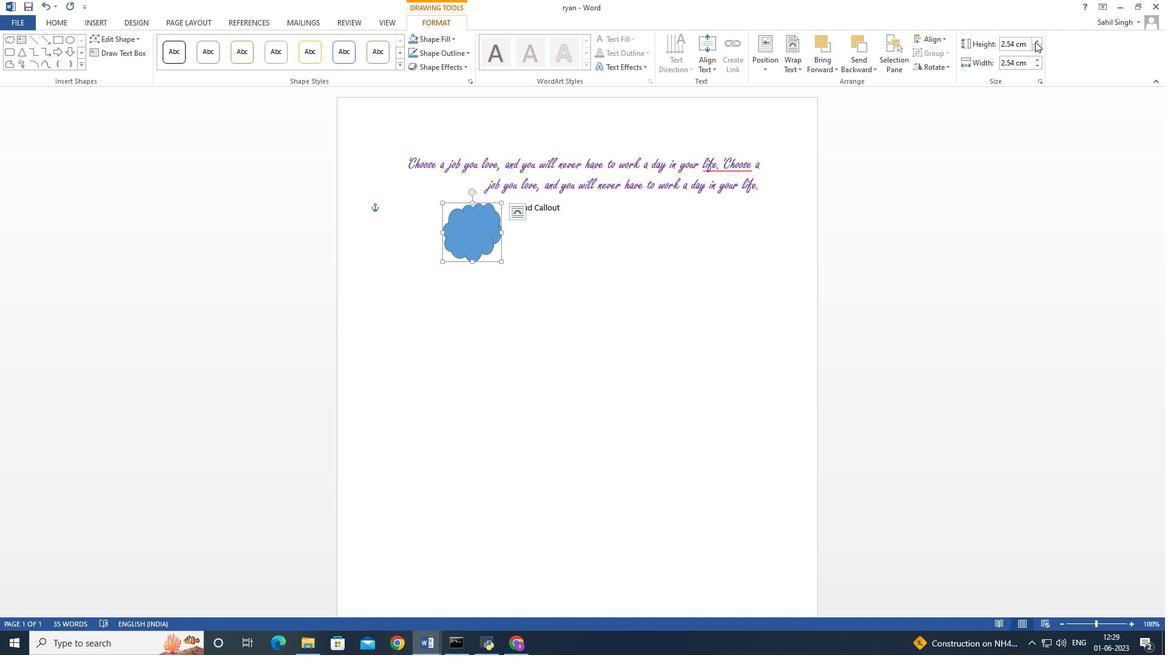 
Action: Mouse pressed left at (1037, 38)
Screenshot: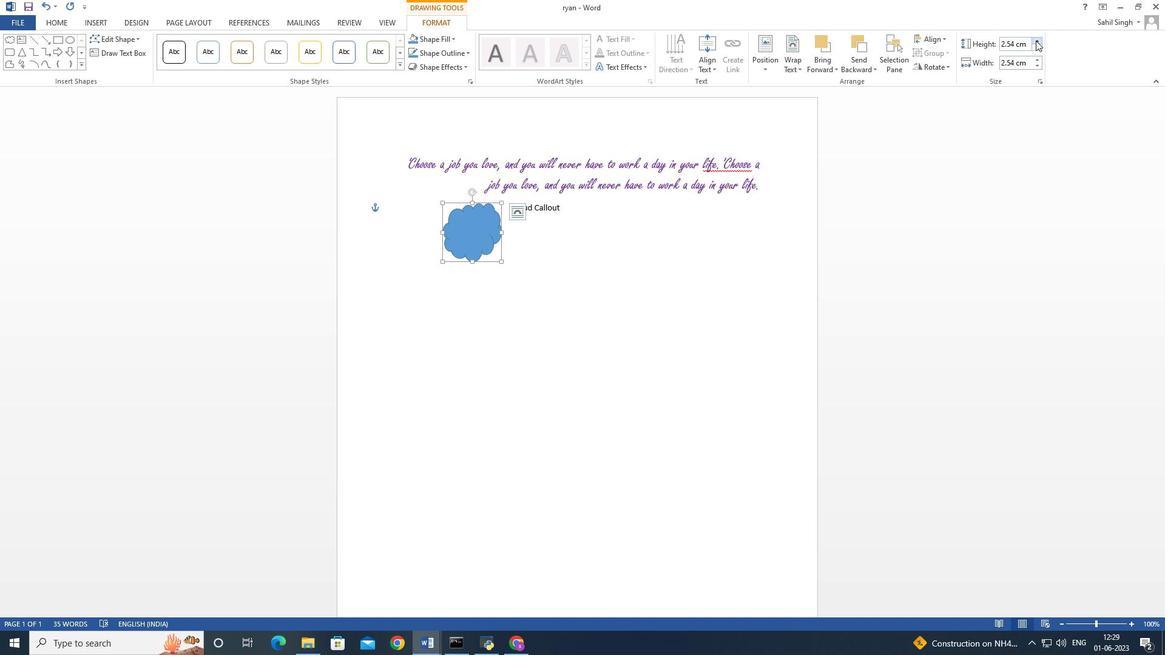 
Action: Mouse moved to (1038, 49)
Screenshot: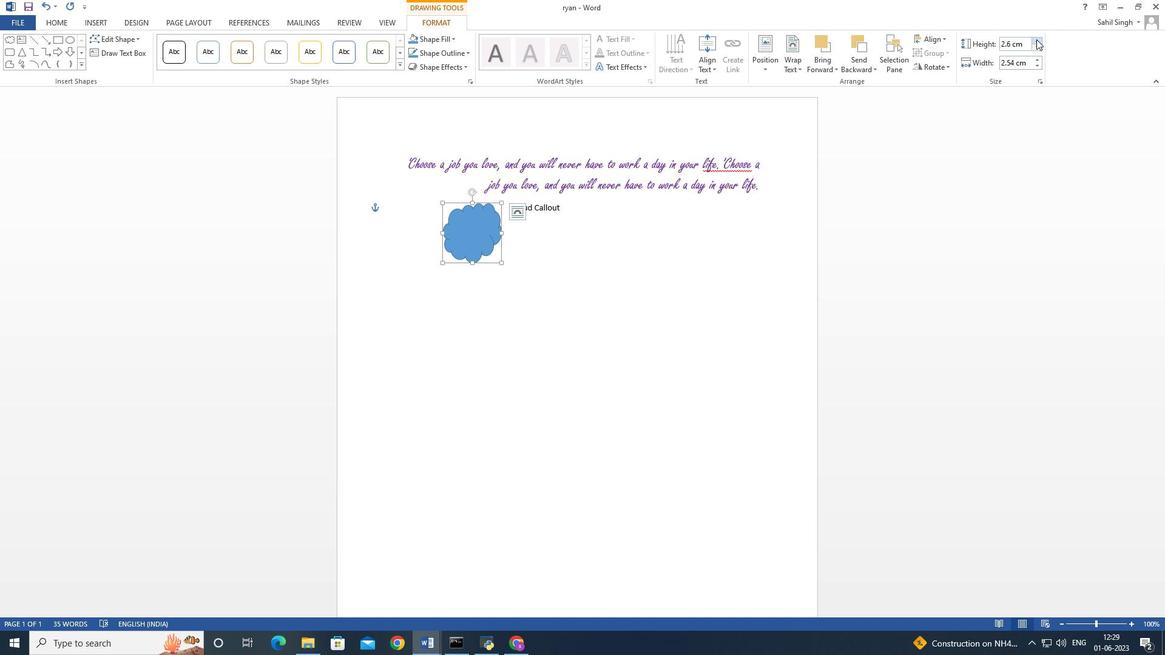 
Action: Mouse pressed left at (1037, 46)
Screenshot: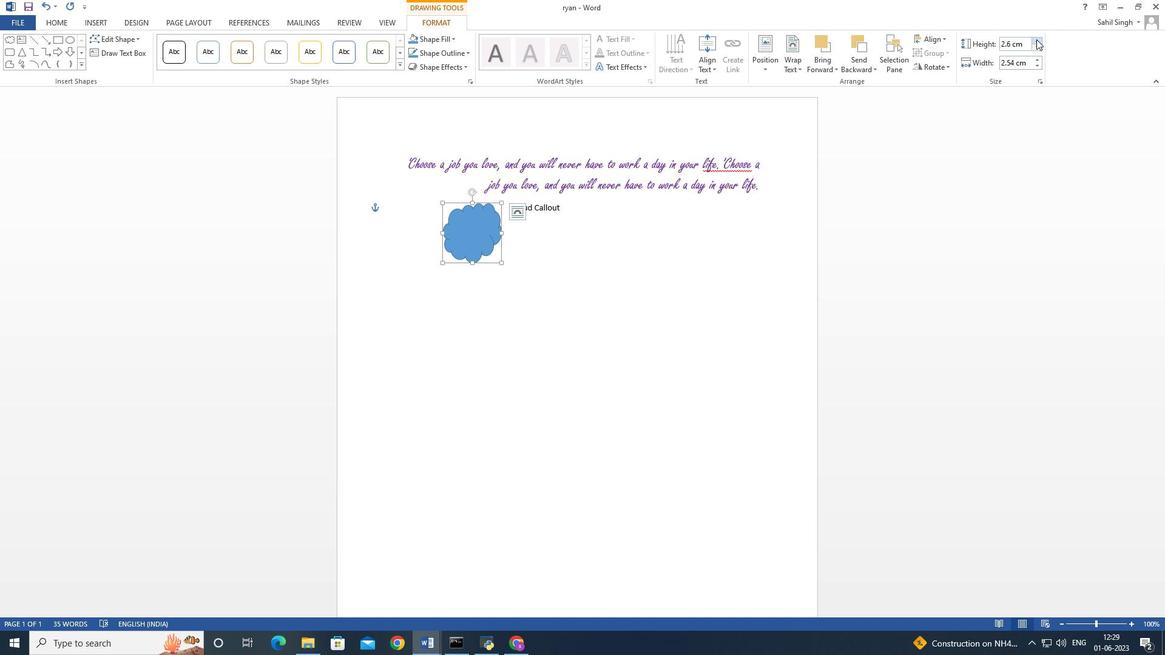 
Action: Mouse moved to (1037, 48)
Screenshot: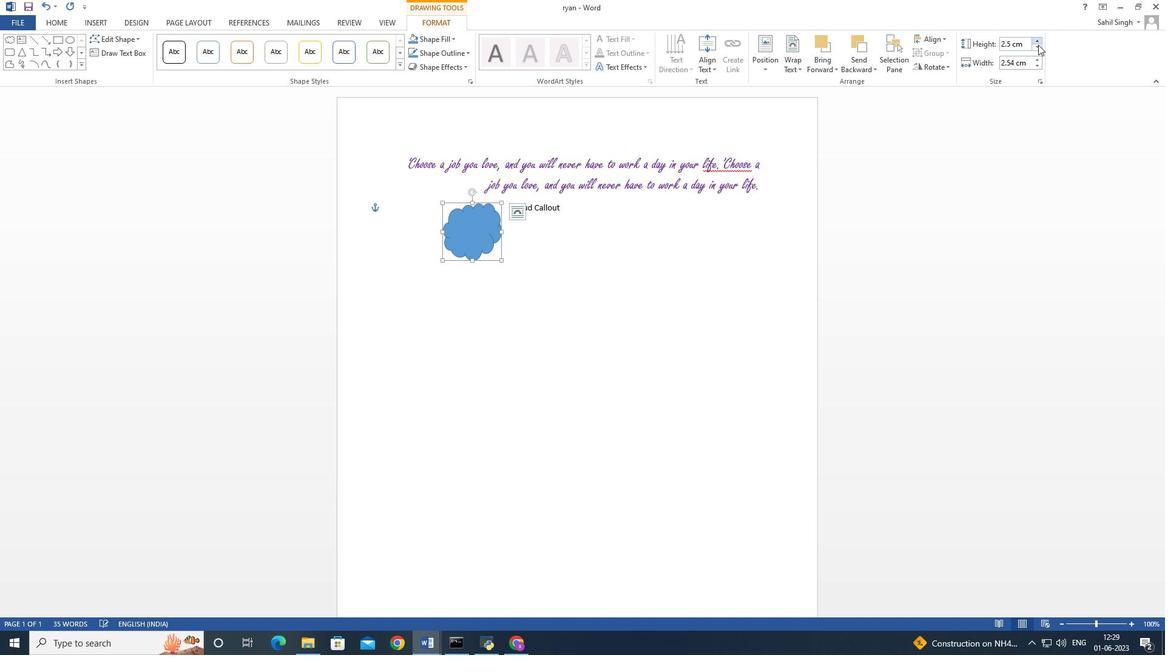 
Action: Mouse pressed left at (1037, 48)
Screenshot: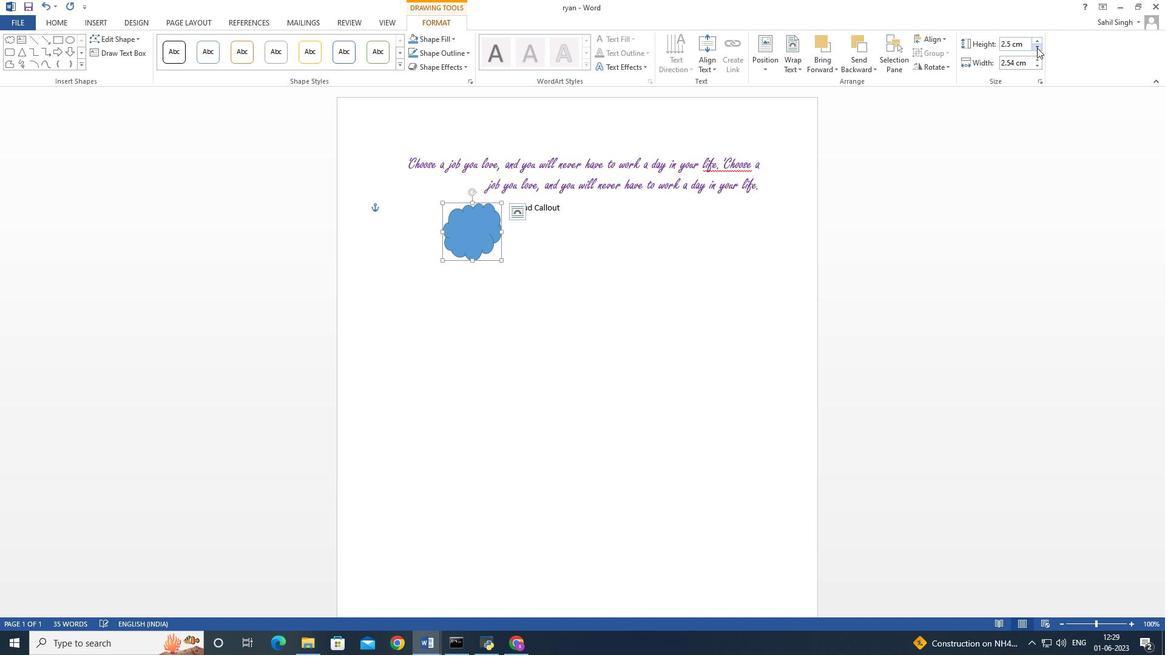 
Action: Mouse pressed left at (1037, 48)
Screenshot: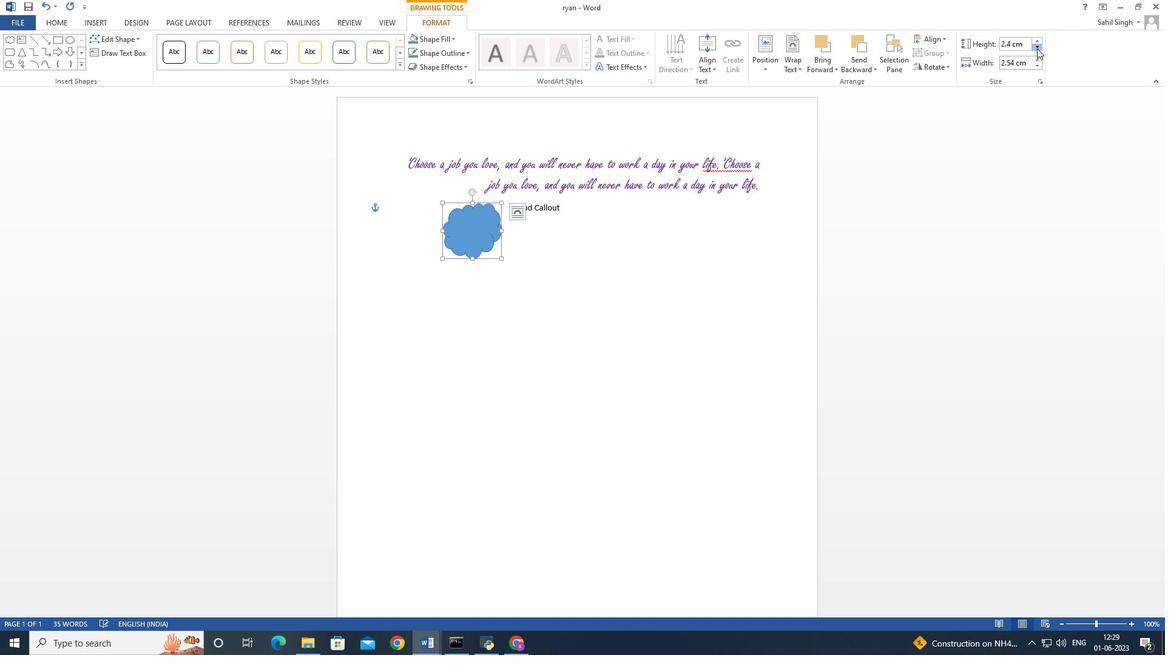 
Action: Mouse pressed left at (1037, 48)
Screenshot: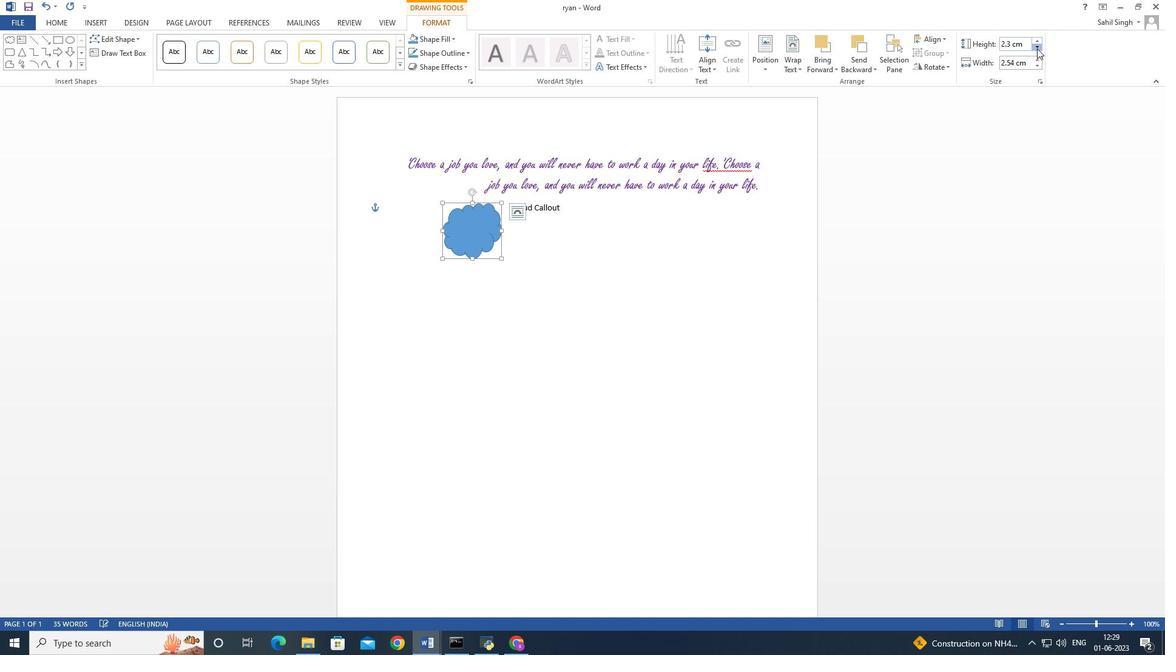 
Action: Mouse pressed left at (1037, 48)
Screenshot: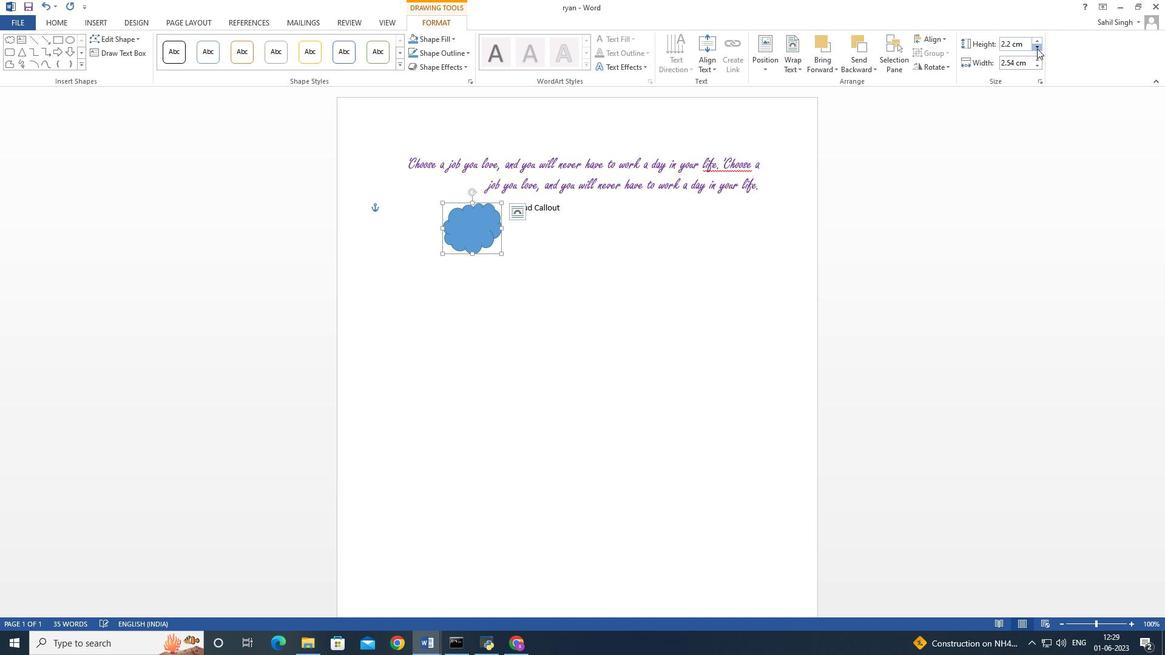 
Action: Mouse pressed left at (1037, 48)
Screenshot: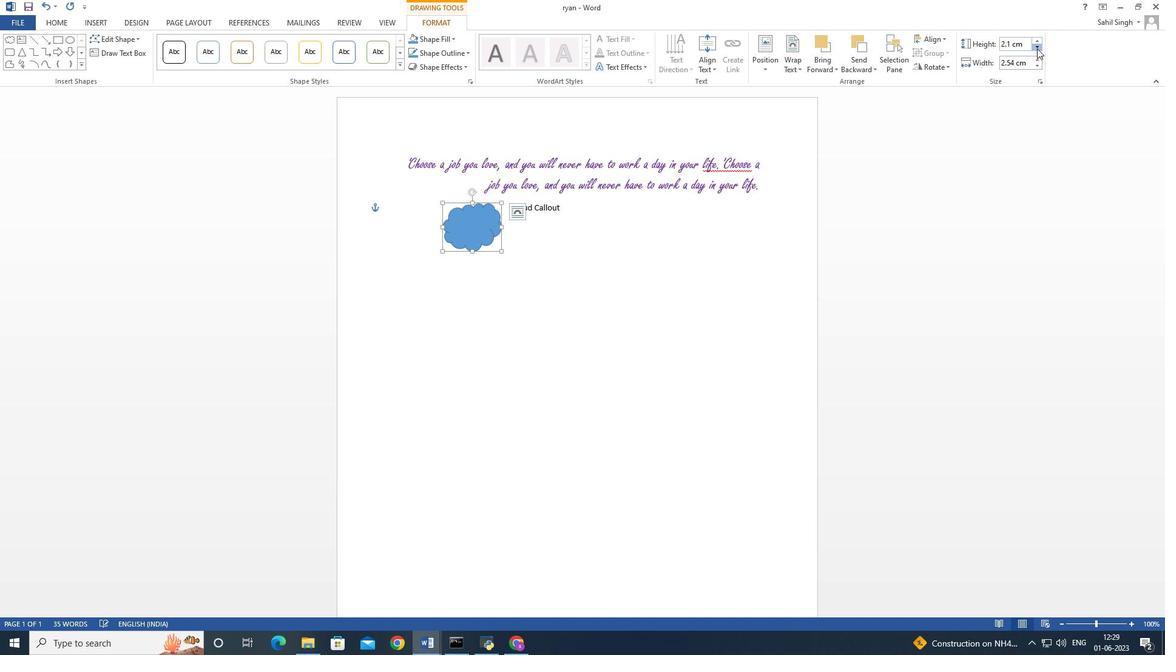 
Action: Mouse pressed left at (1037, 48)
Screenshot: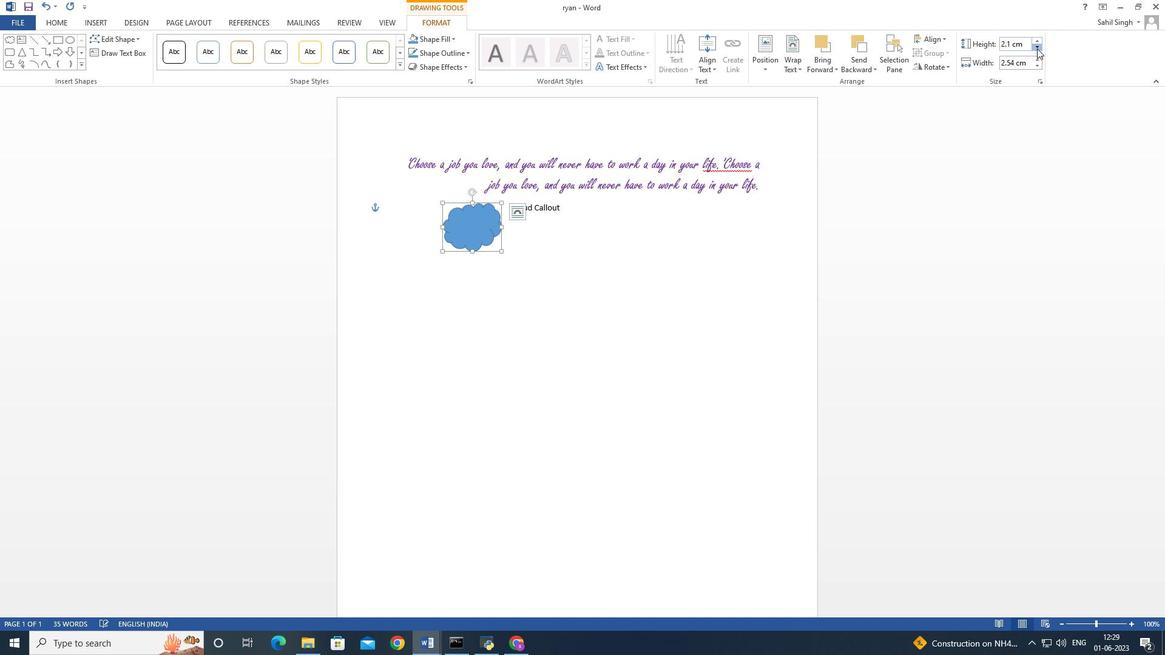 
Action: Mouse pressed left at (1037, 48)
Screenshot: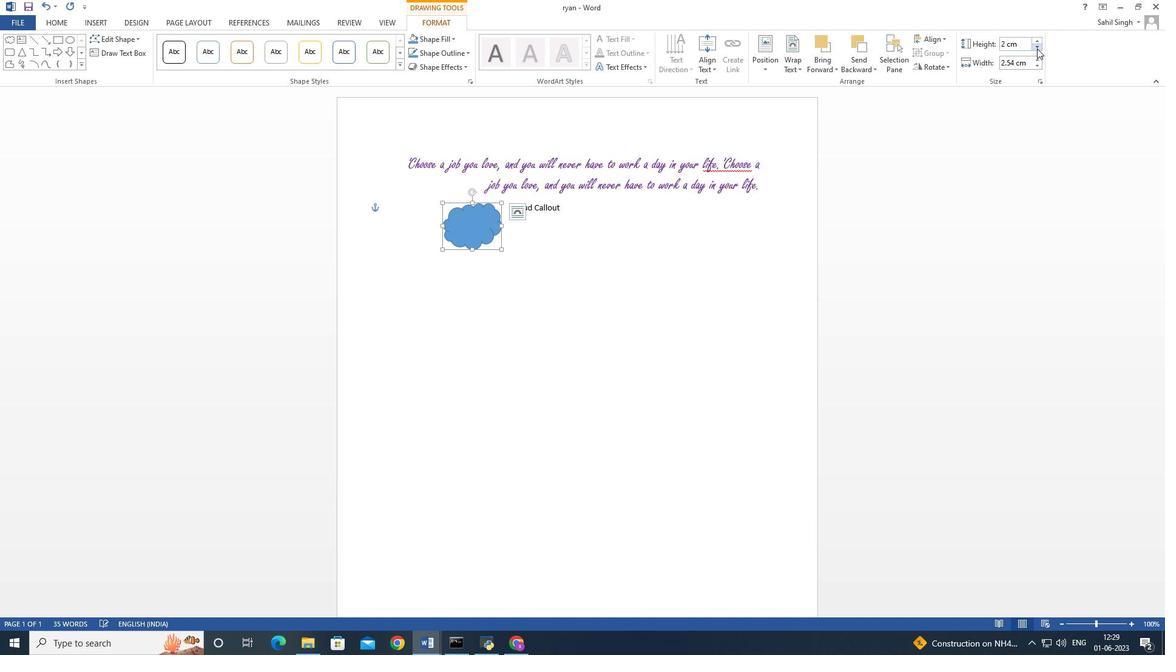 
Action: Mouse pressed left at (1037, 48)
Screenshot: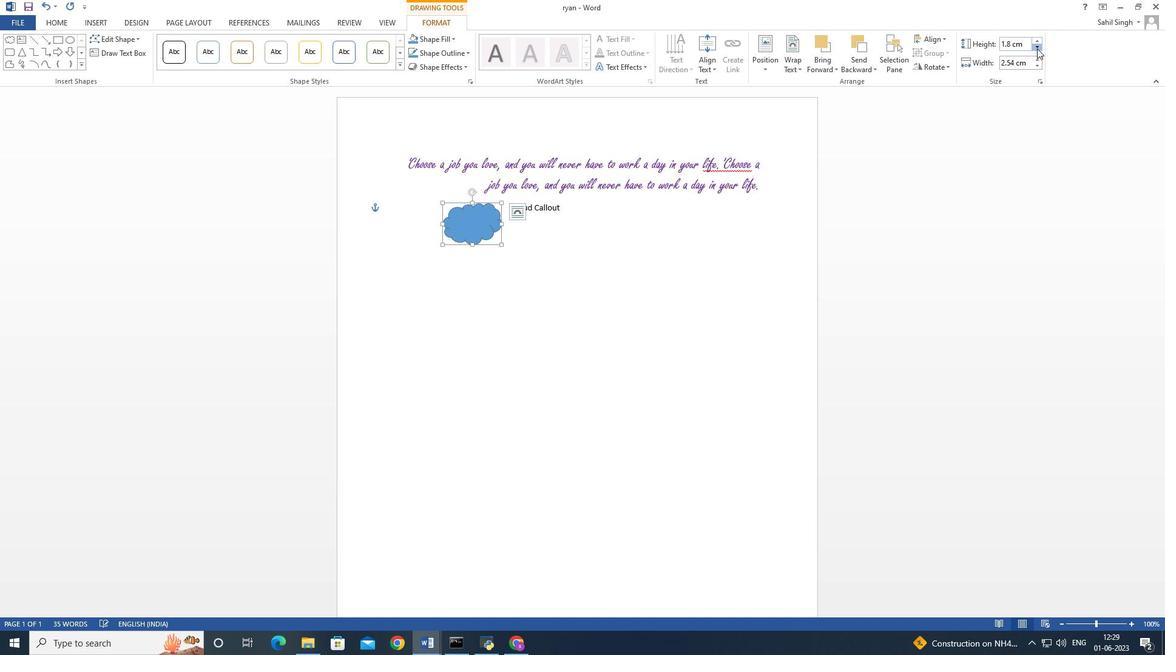 
Action: Mouse pressed left at (1037, 48)
Screenshot: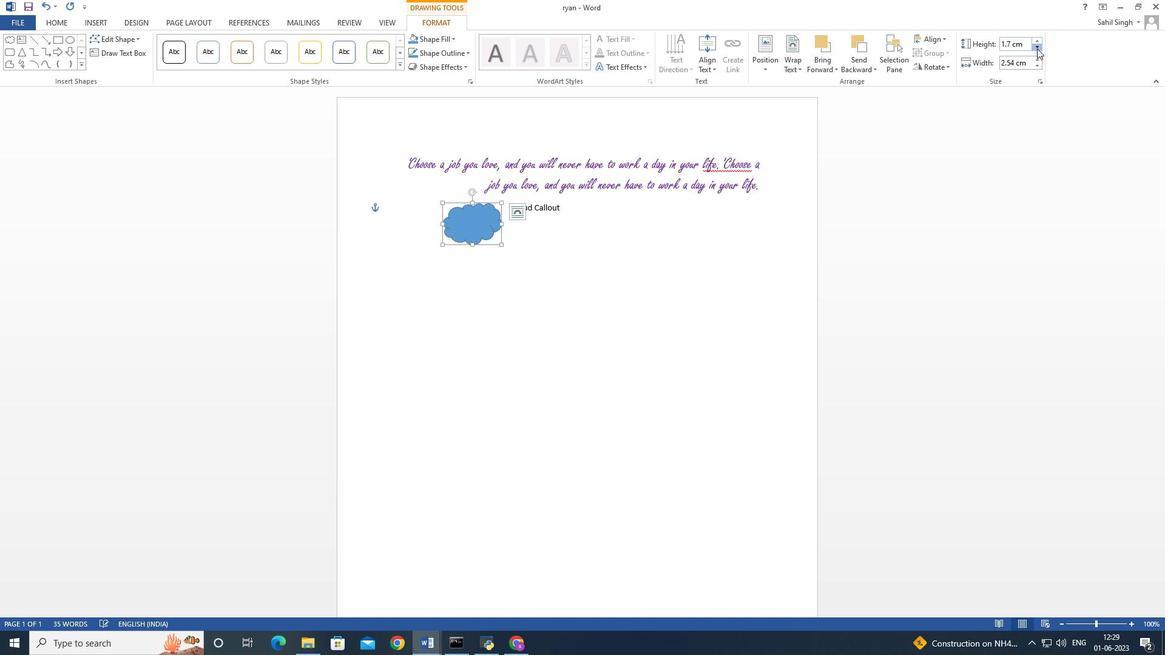 
Action: Mouse pressed left at (1037, 48)
Screenshot: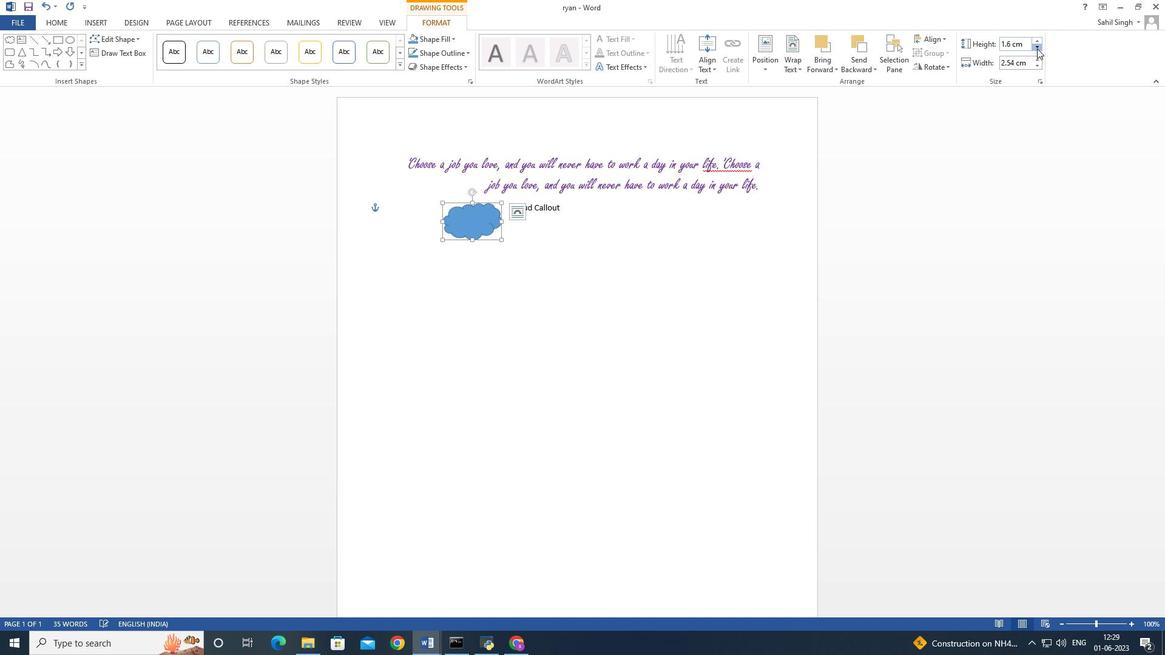
Action: Mouse pressed left at (1037, 48)
Screenshot: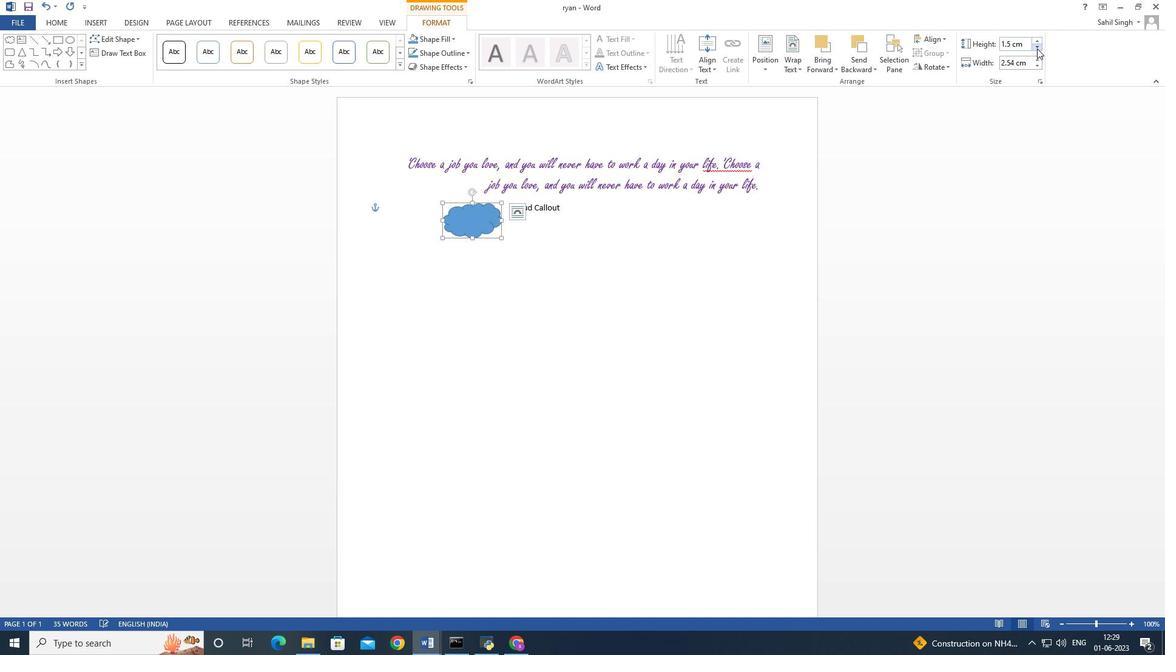 
Action: Mouse pressed left at (1037, 48)
Screenshot: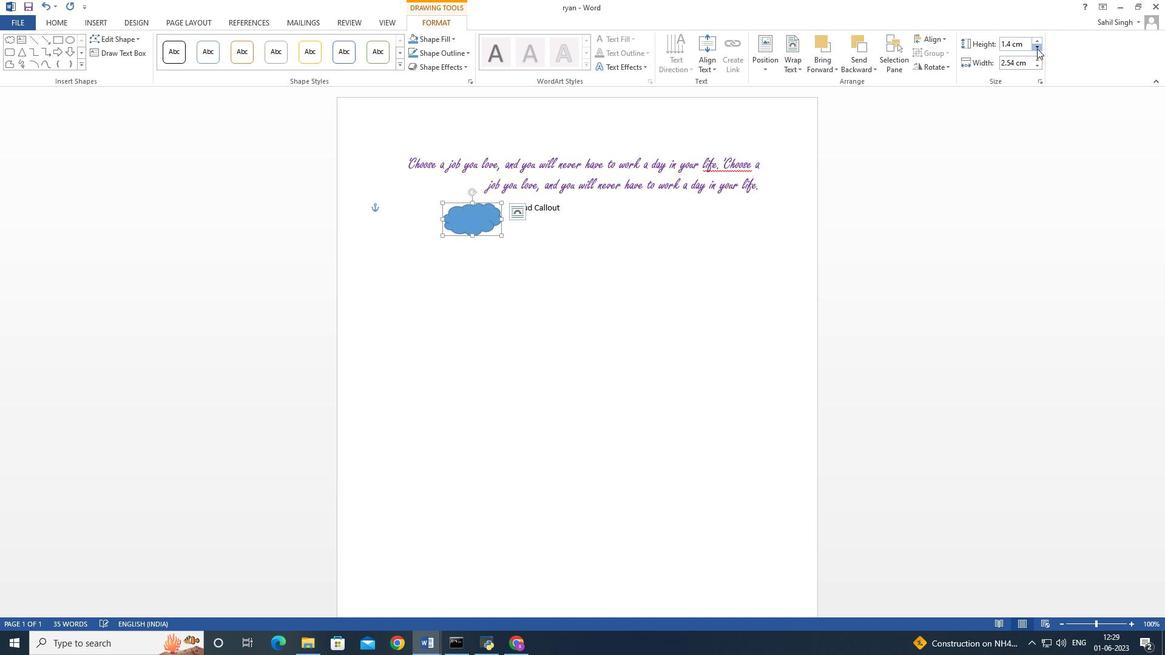 
Action: Mouse pressed left at (1037, 48)
Screenshot: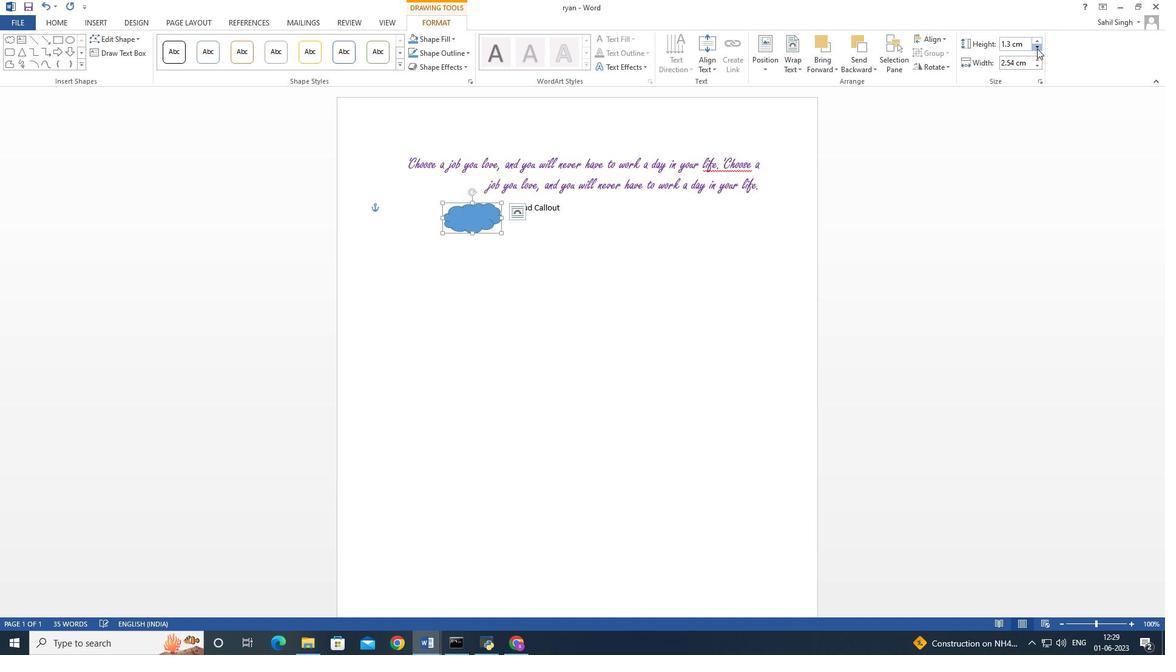 
Action: Mouse pressed left at (1037, 48)
Screenshot: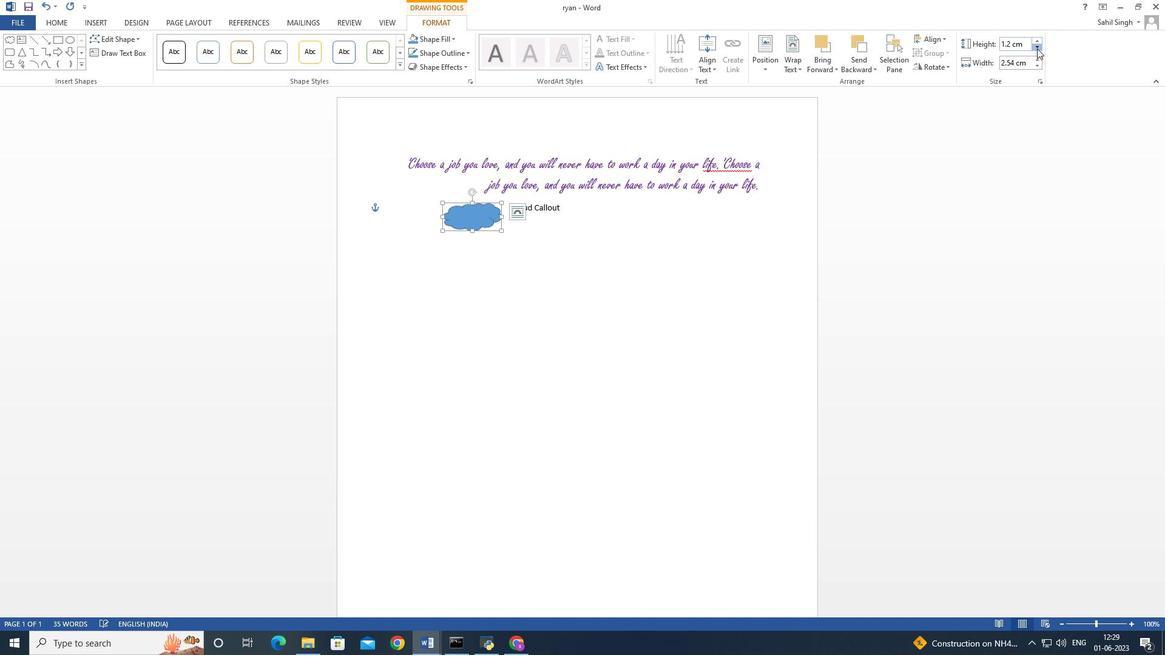 
Action: Mouse moved to (1037, 39)
Screenshot: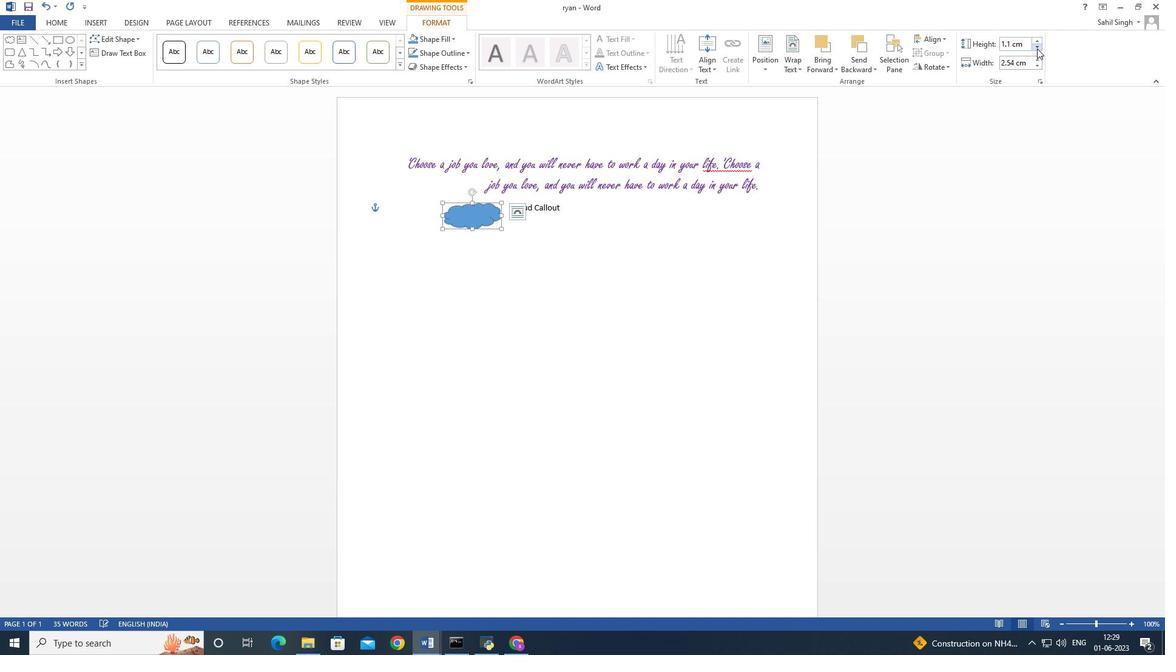 
Action: Mouse pressed left at (1037, 39)
Screenshot: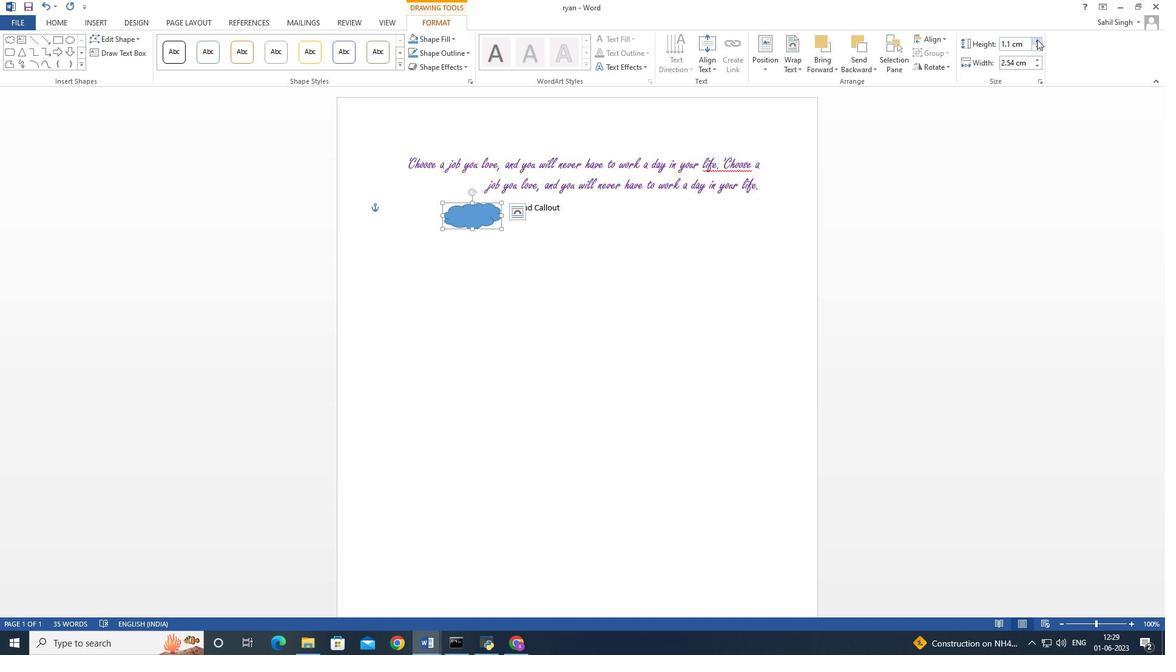 
Action: Mouse moved to (528, 272)
Screenshot: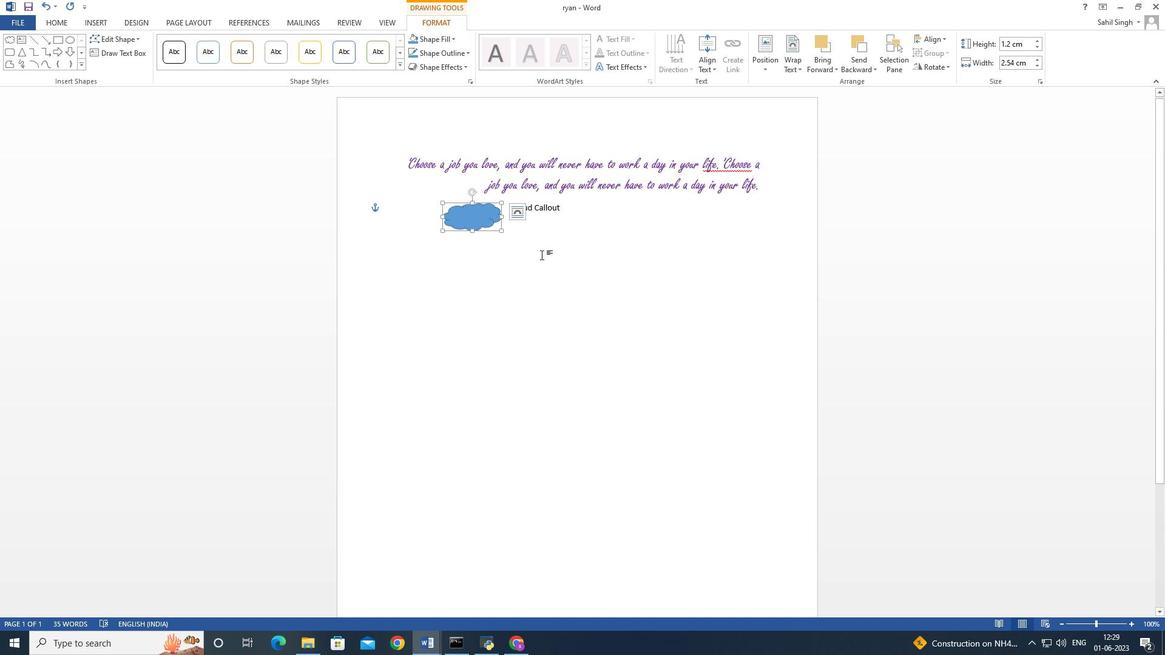 
Action: Mouse pressed left at (528, 272)
Screenshot: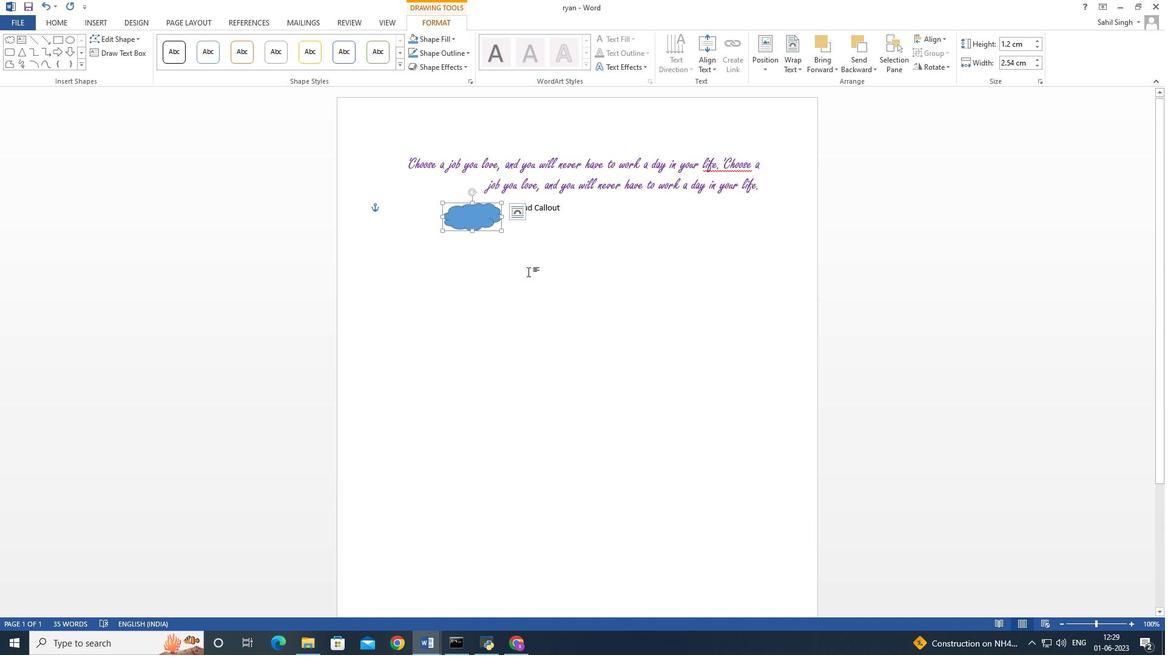 
Action: Mouse moved to (530, 273)
Screenshot: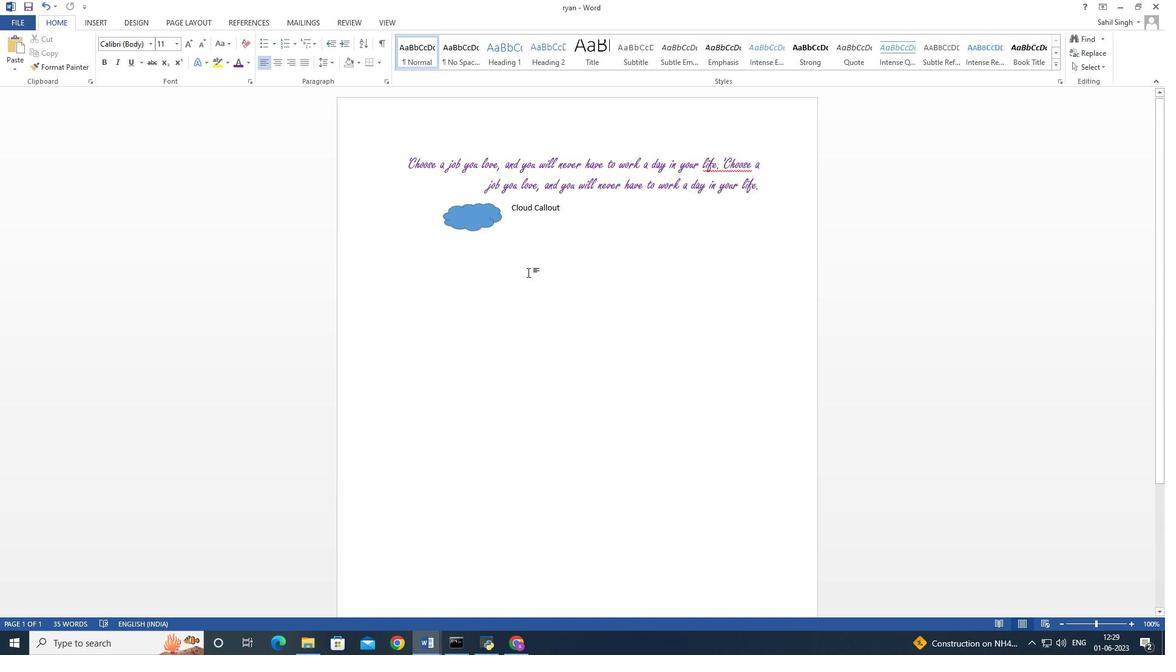 
